 Task: Look for space in Mitsuke, Japan from 5th June, 2023 to 16th June, 2023 for 2 adults in price range Rs.7000 to Rs.15000. Place can be entire place with 1  bedroom having 1 bed and 1 bathroom. Property type can be house, flat, guest house, hotel. Booking option can be shelf check-in. Required host language is English.
Action: Mouse moved to (486, 112)
Screenshot: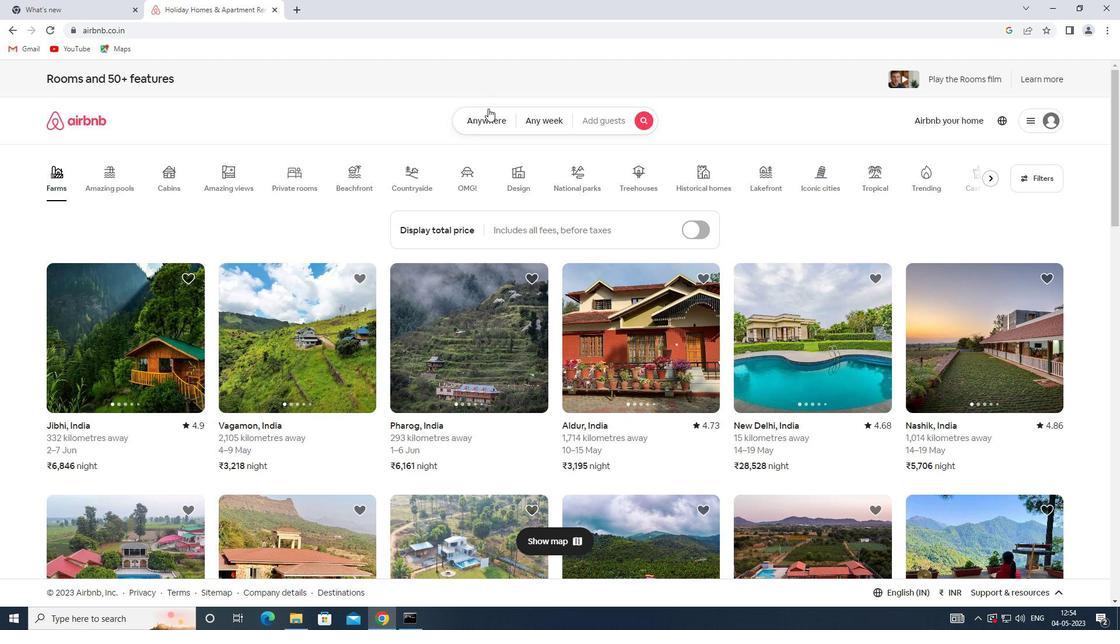 
Action: Mouse pressed left at (486, 112)
Screenshot: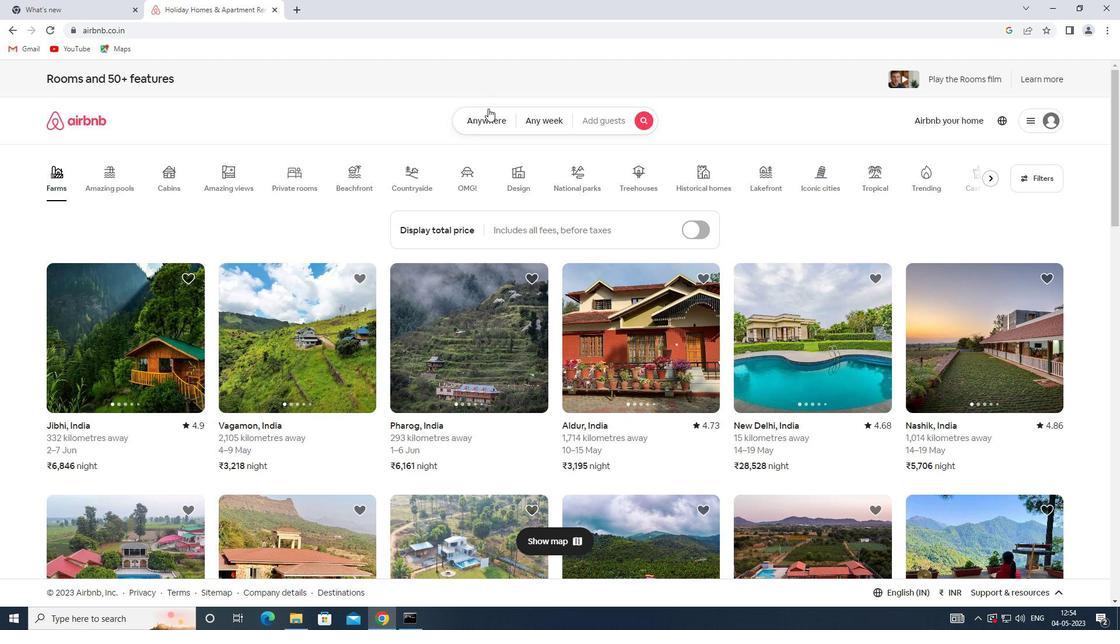 
Action: Mouse moved to (378, 161)
Screenshot: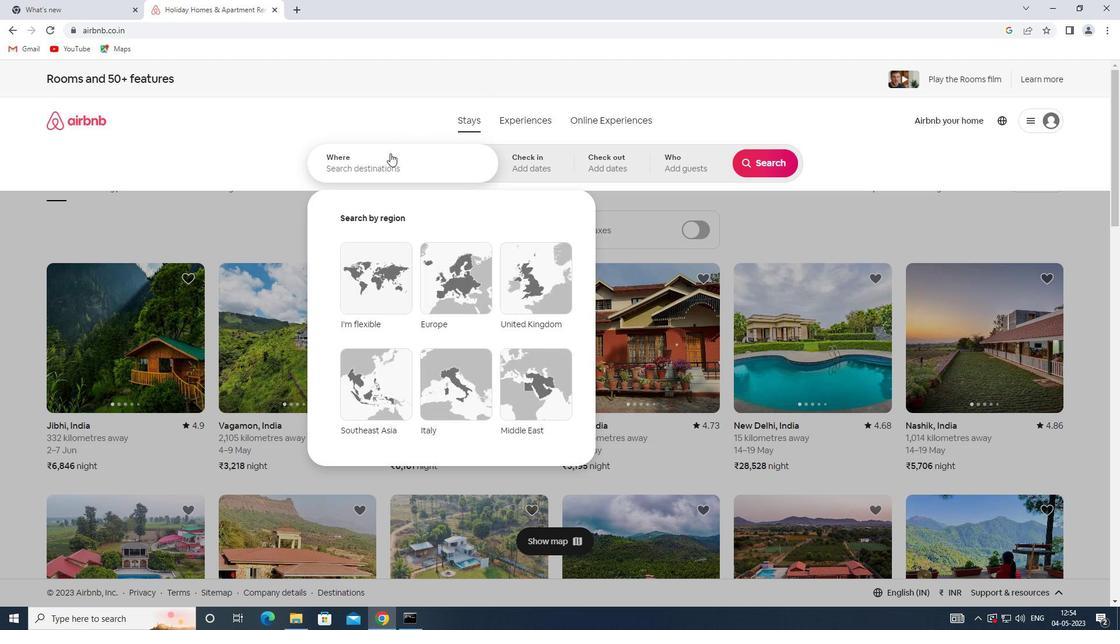 
Action: Mouse pressed left at (378, 161)
Screenshot: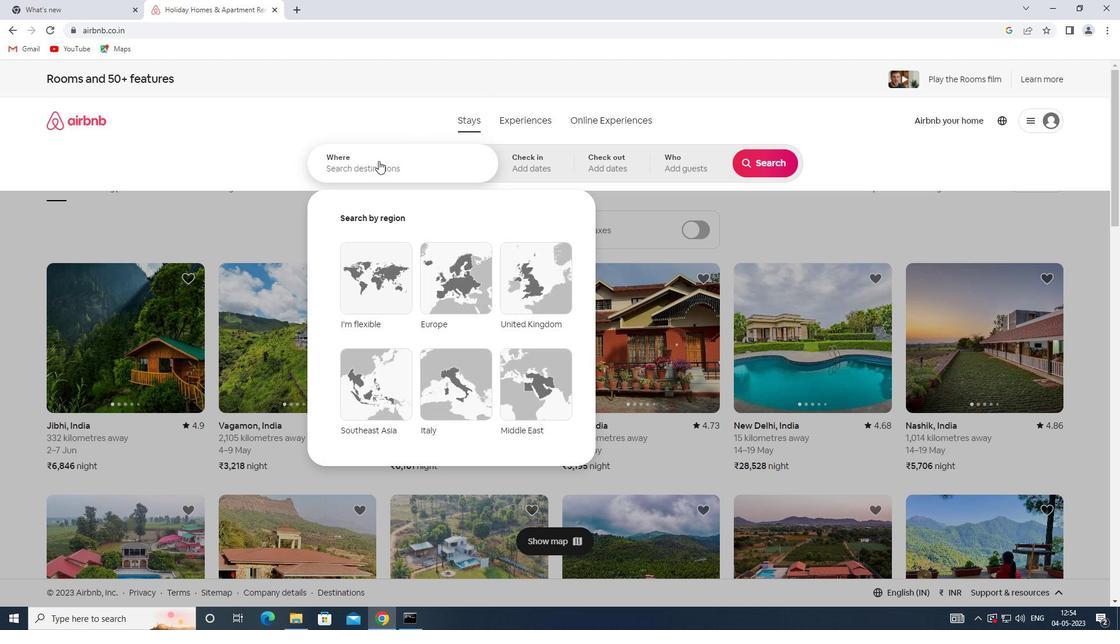 
Action: Key pressed <Key.shift>MITSUKU<Key.backspace>E,<Key.shift>JAPAN
Screenshot: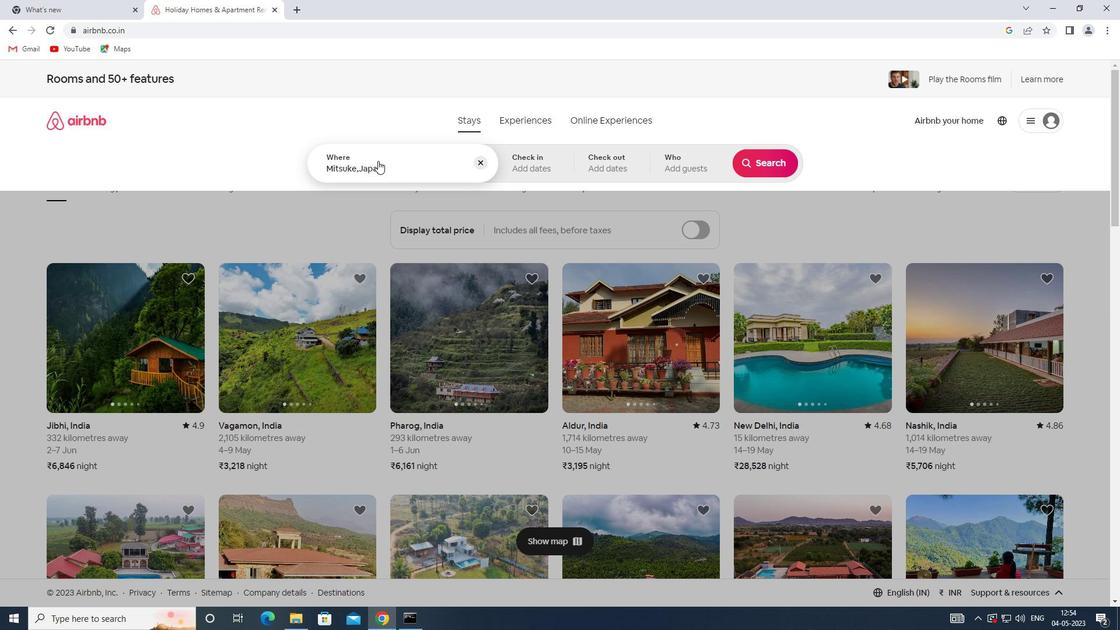 
Action: Mouse moved to (517, 161)
Screenshot: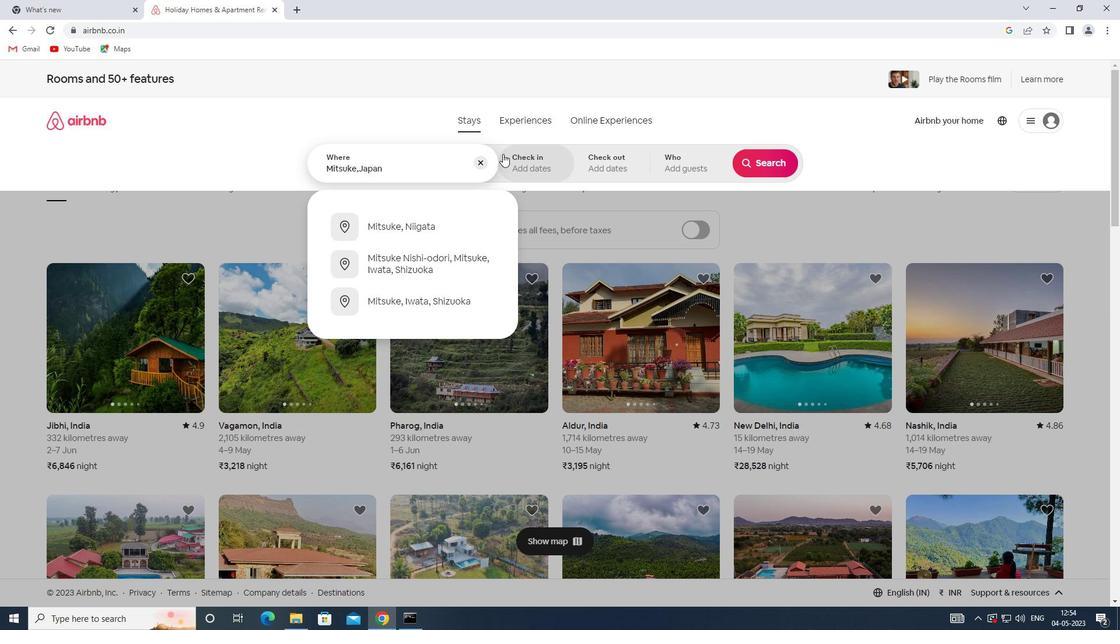 
Action: Mouse pressed left at (517, 161)
Screenshot: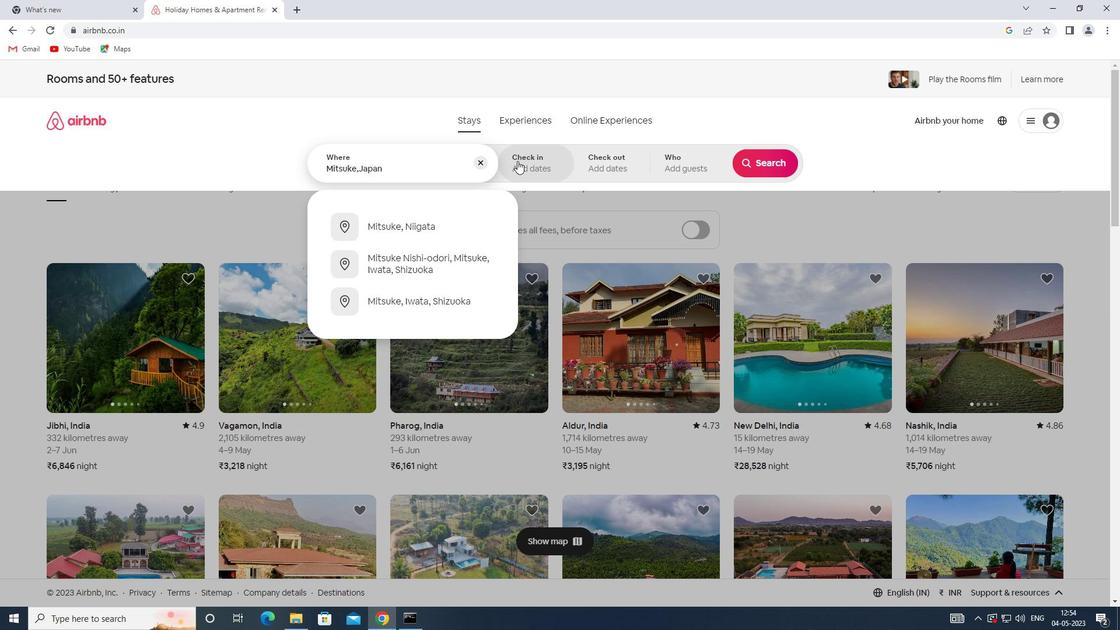 
Action: Mouse moved to (616, 337)
Screenshot: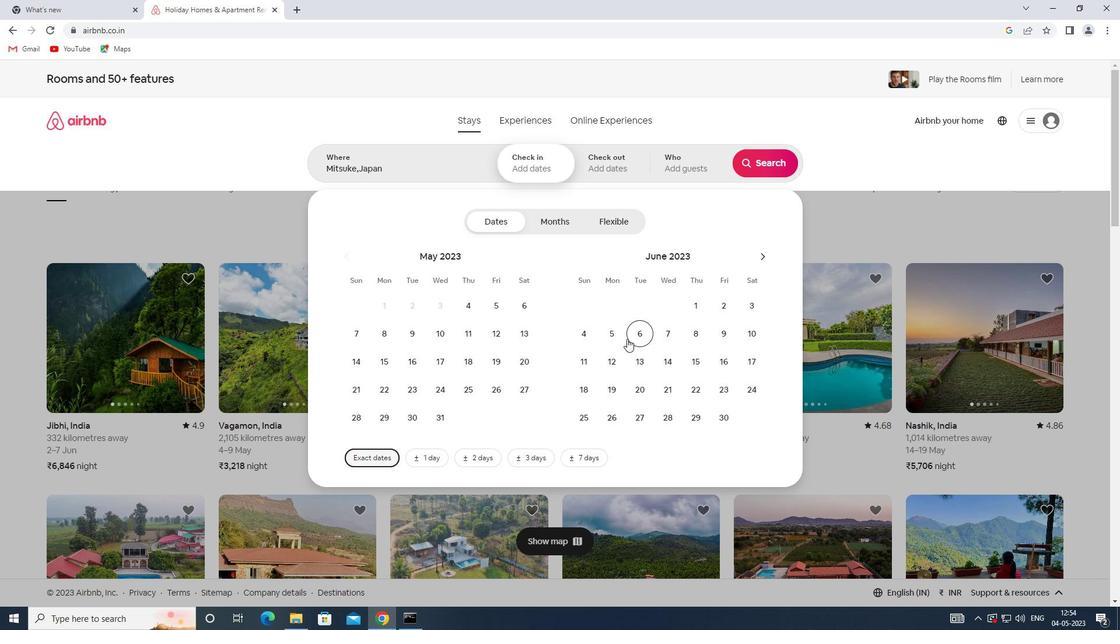 
Action: Mouse pressed left at (616, 337)
Screenshot: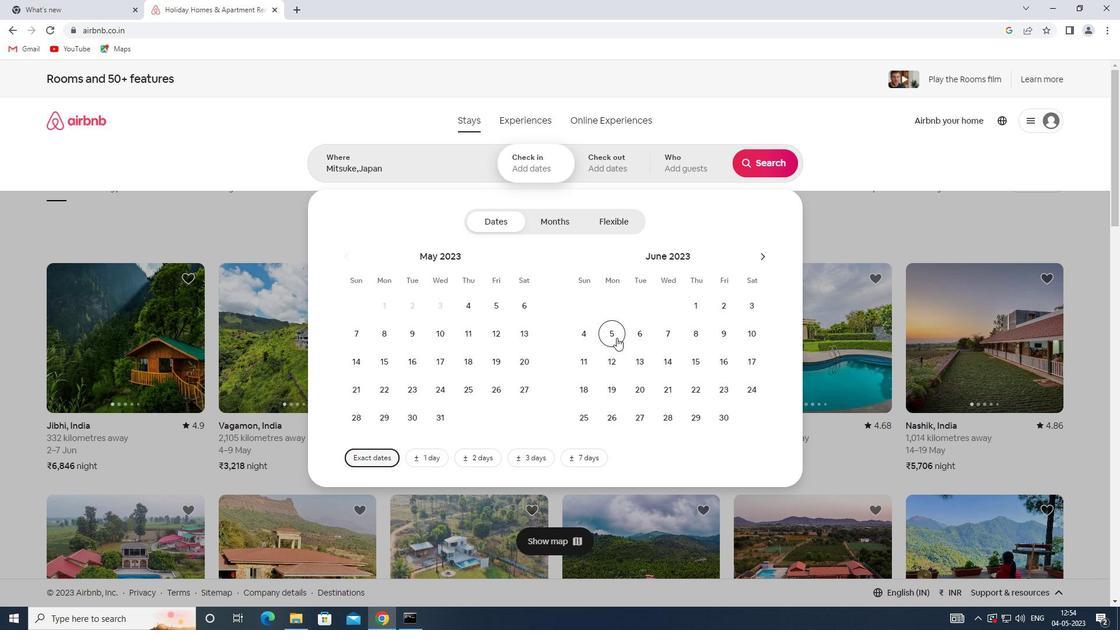 
Action: Mouse moved to (714, 368)
Screenshot: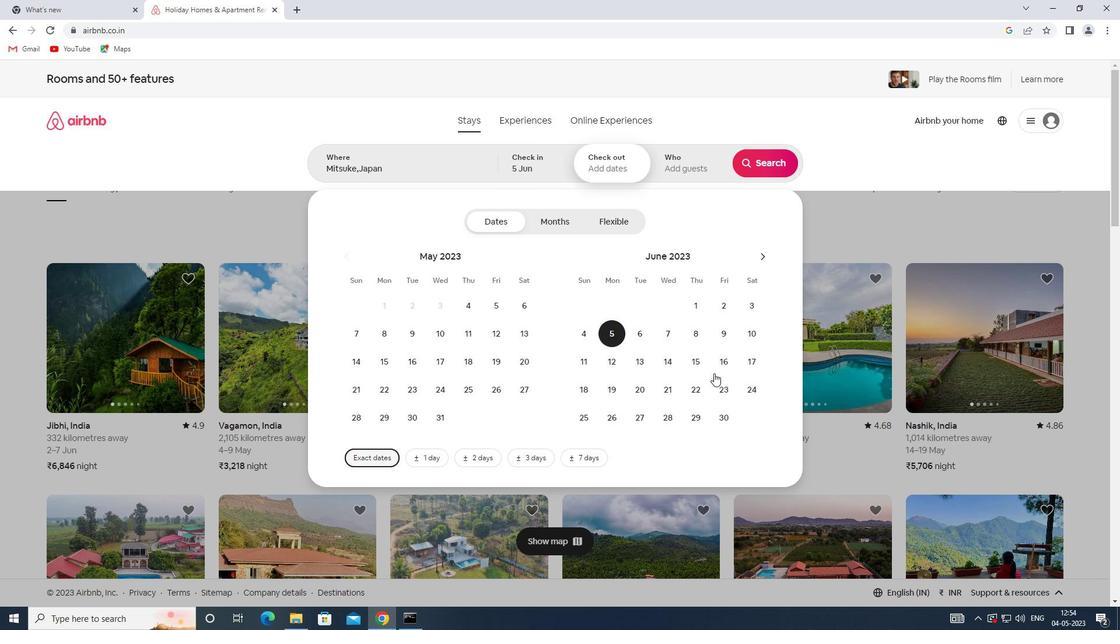 
Action: Mouse pressed left at (714, 368)
Screenshot: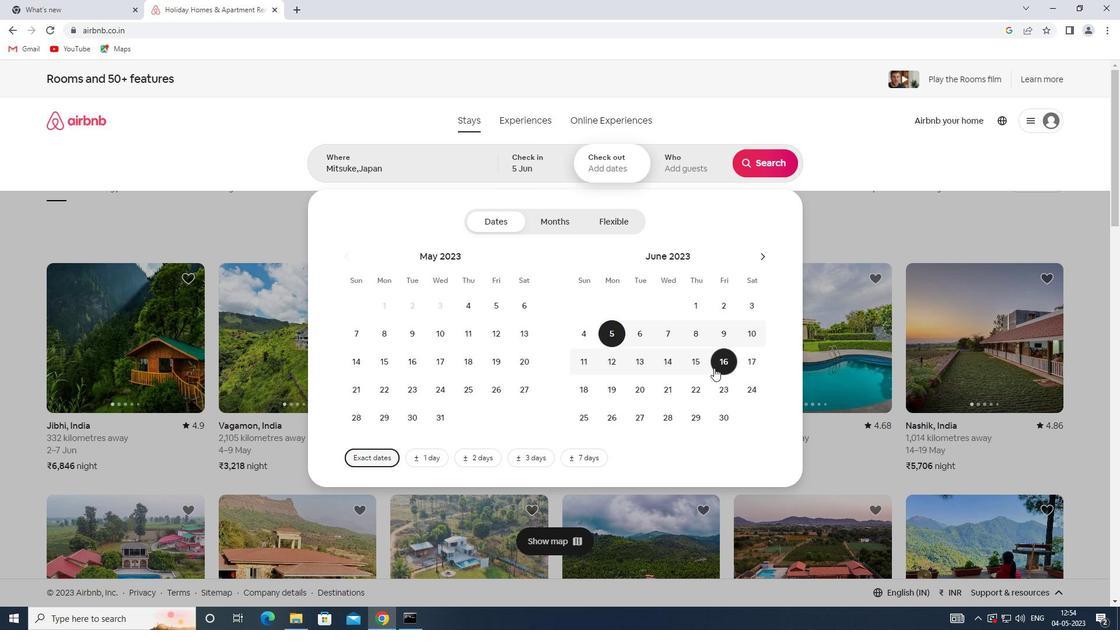 
Action: Mouse moved to (693, 173)
Screenshot: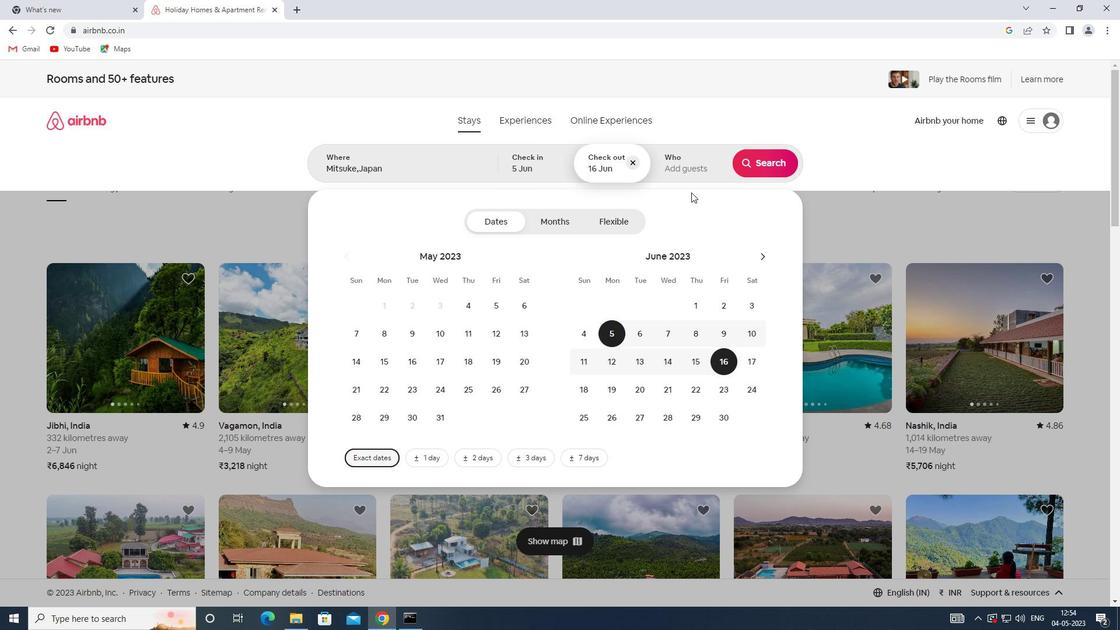 
Action: Mouse pressed left at (693, 173)
Screenshot: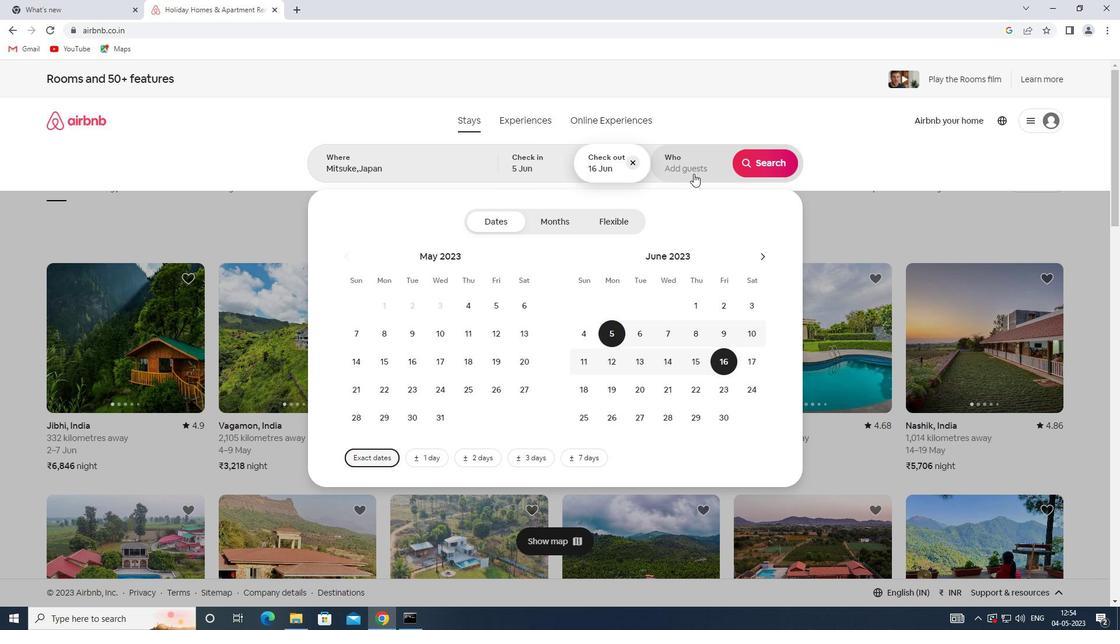 
Action: Mouse moved to (766, 230)
Screenshot: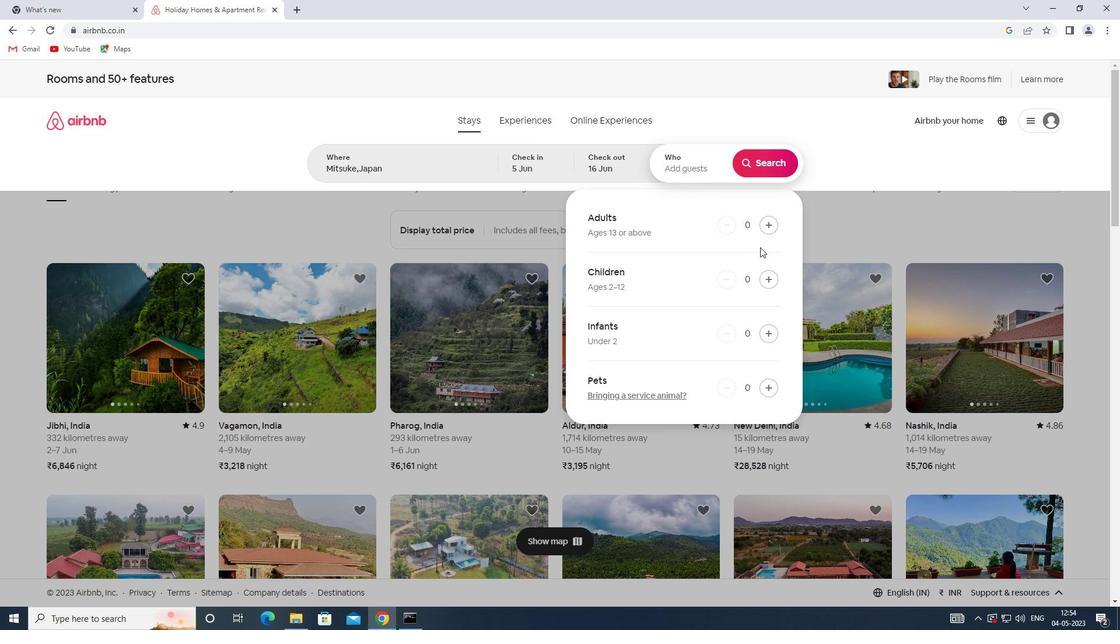
Action: Mouse pressed left at (766, 230)
Screenshot: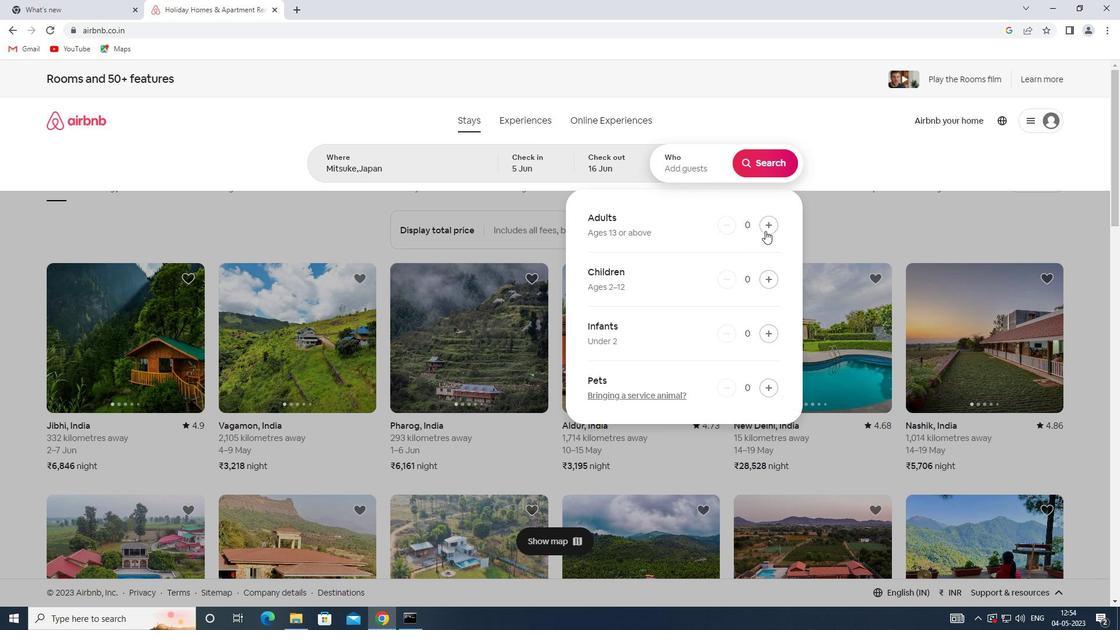 
Action: Mouse pressed left at (766, 230)
Screenshot: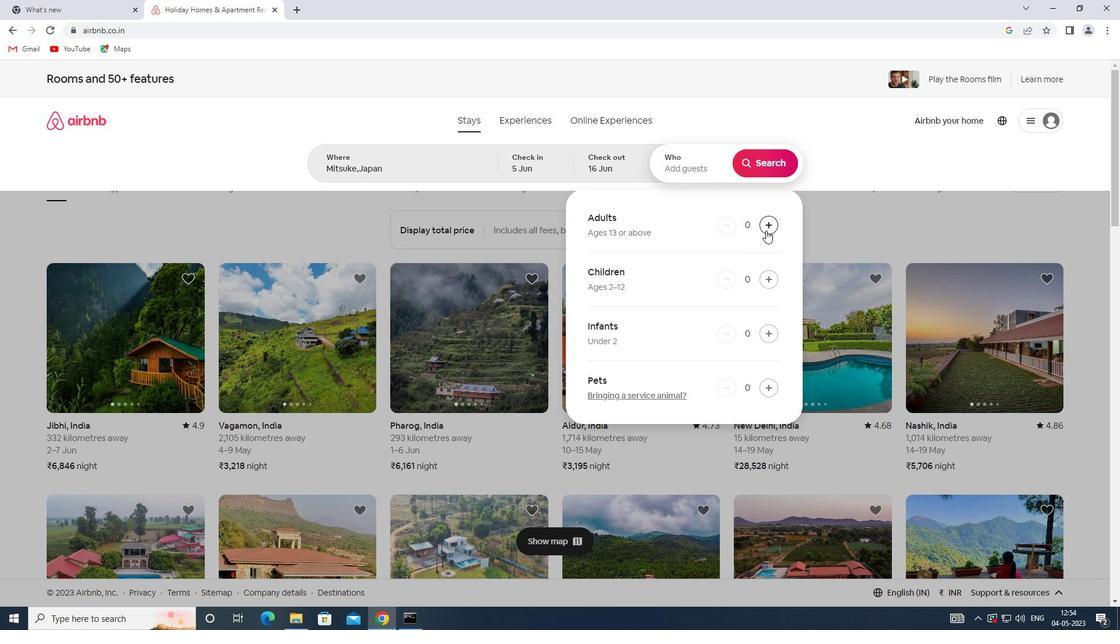 
Action: Mouse moved to (773, 164)
Screenshot: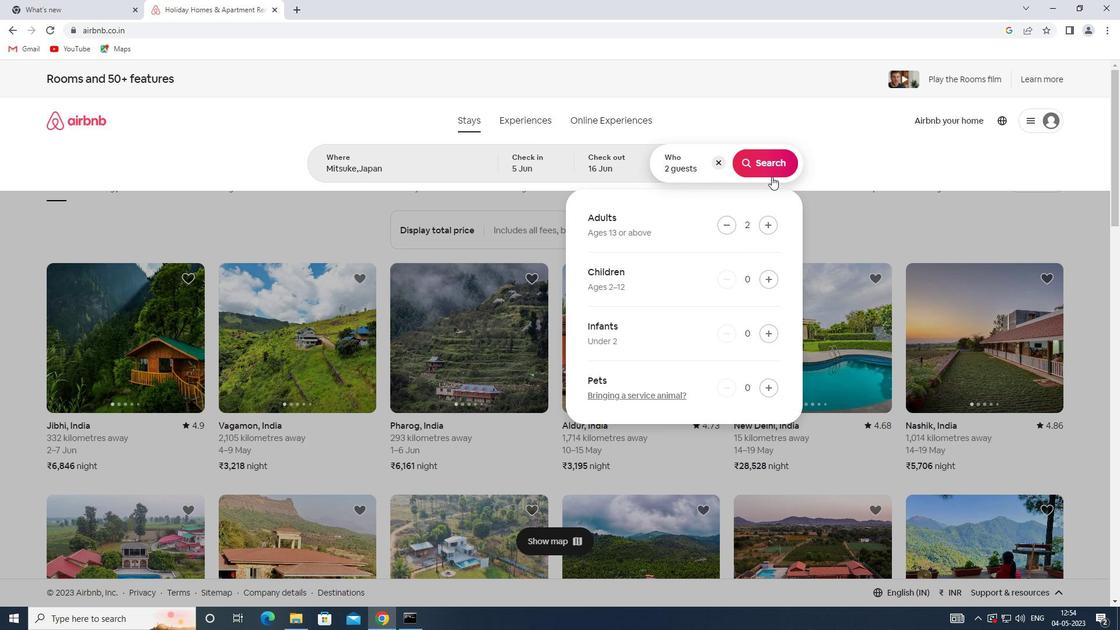 
Action: Mouse pressed left at (773, 164)
Screenshot: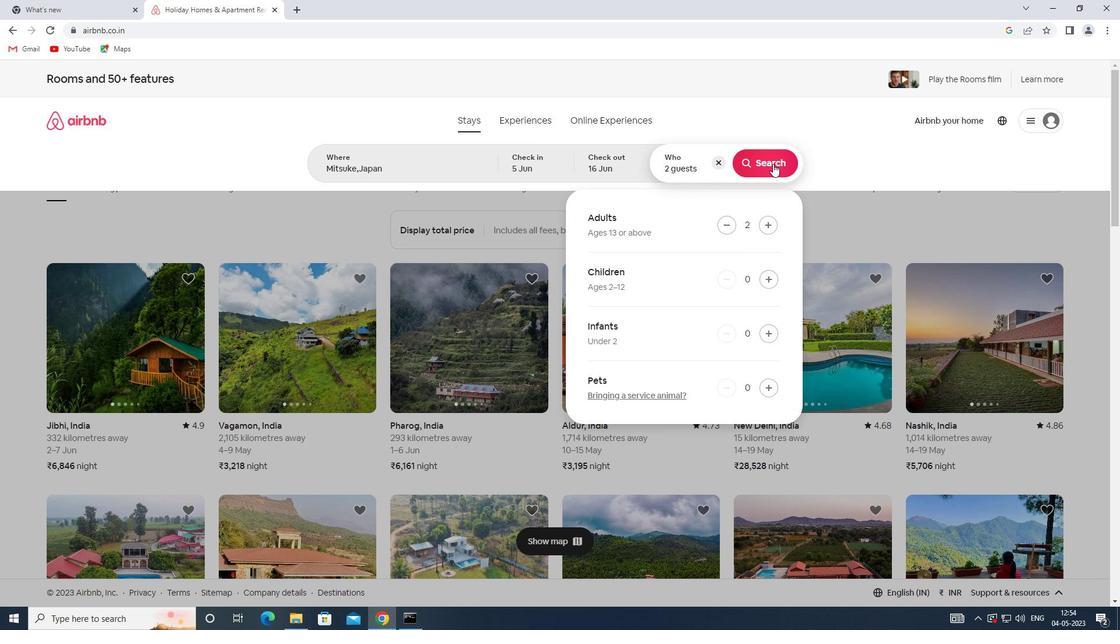 
Action: Mouse moved to (1068, 132)
Screenshot: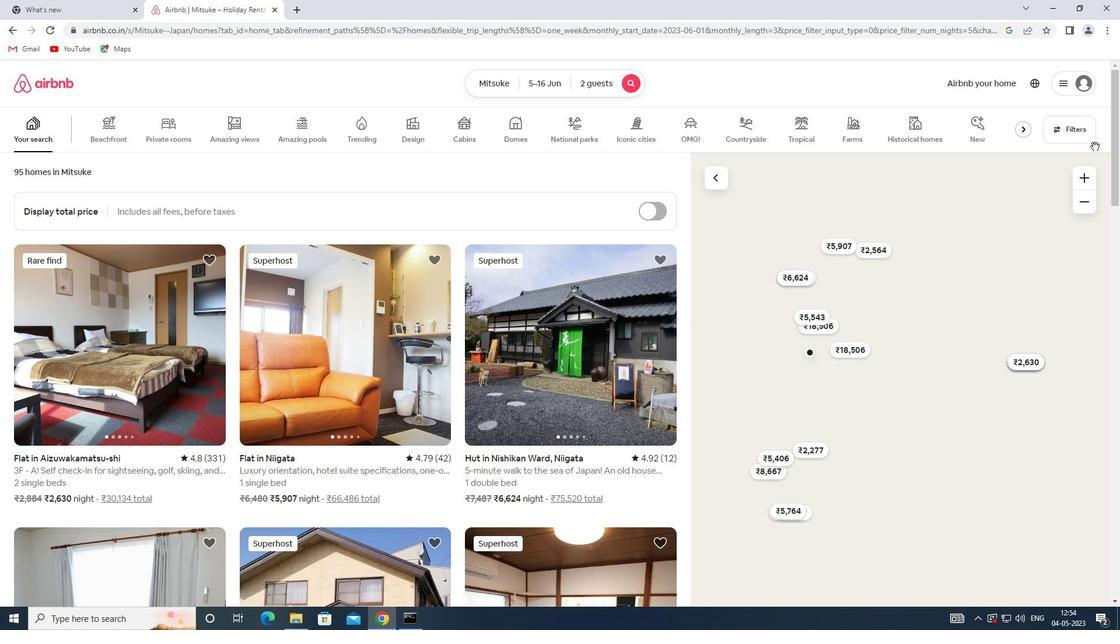 
Action: Mouse pressed left at (1068, 132)
Screenshot: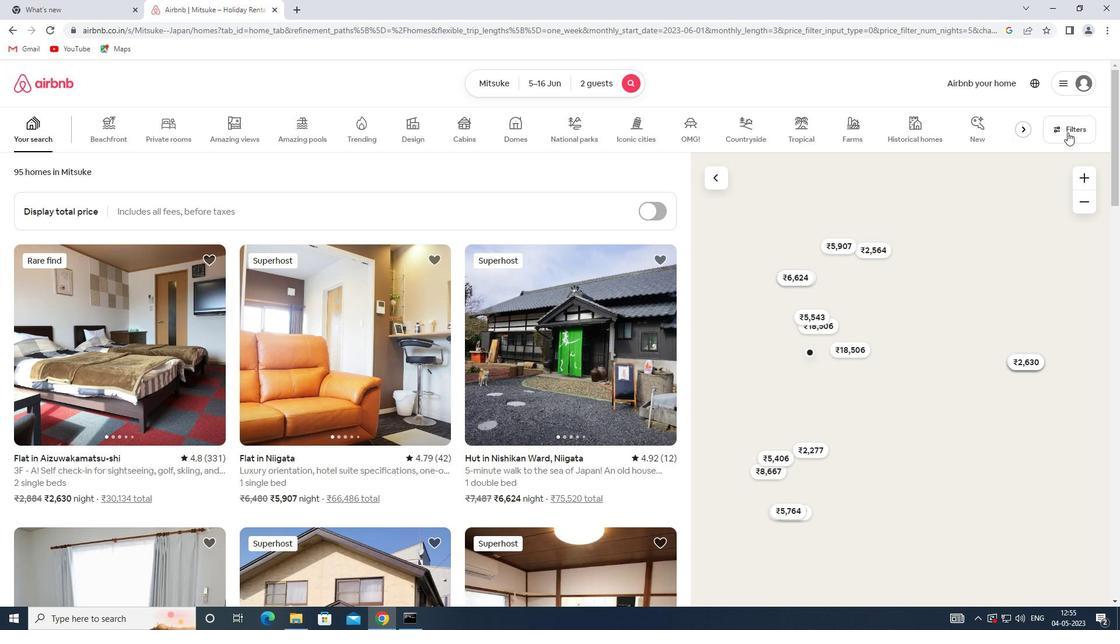 
Action: Mouse moved to (425, 273)
Screenshot: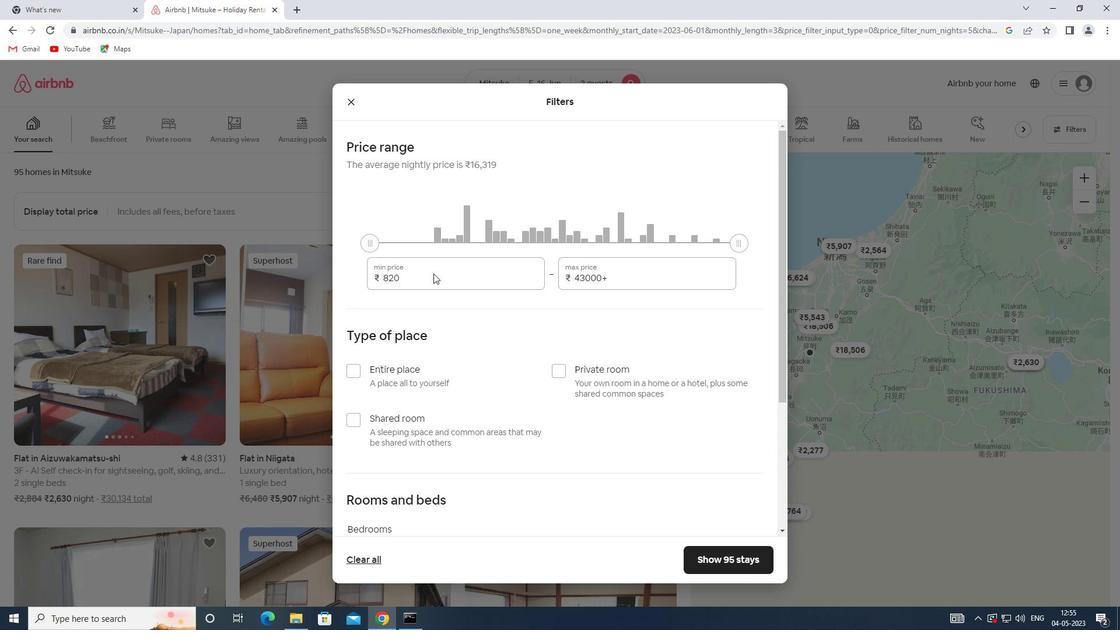 
Action: Mouse pressed left at (425, 273)
Screenshot: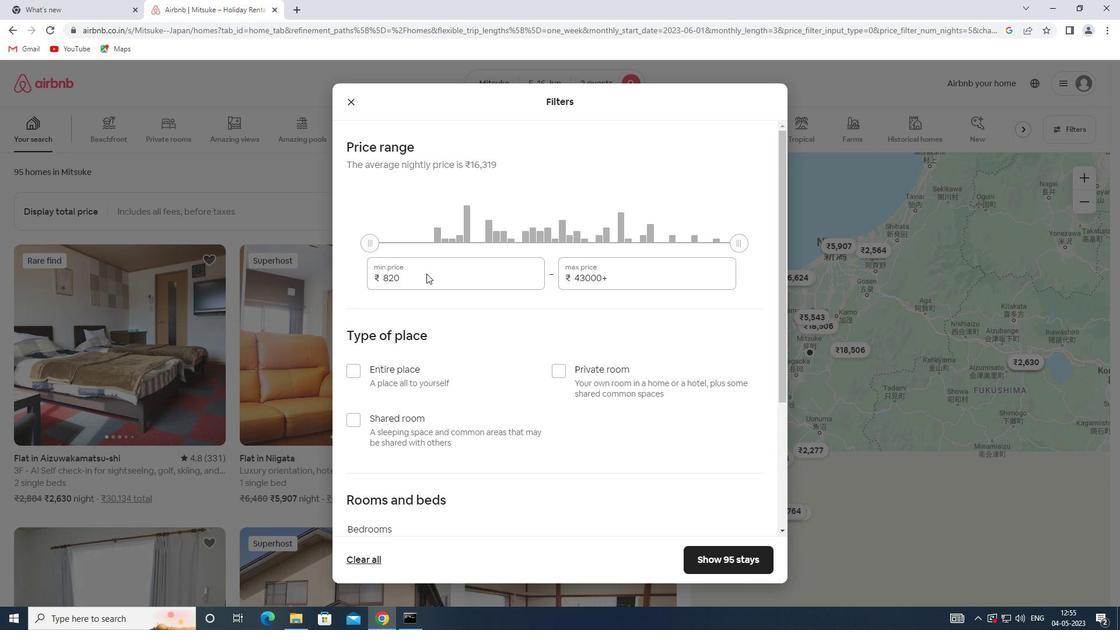 
Action: Mouse moved to (409, 278)
Screenshot: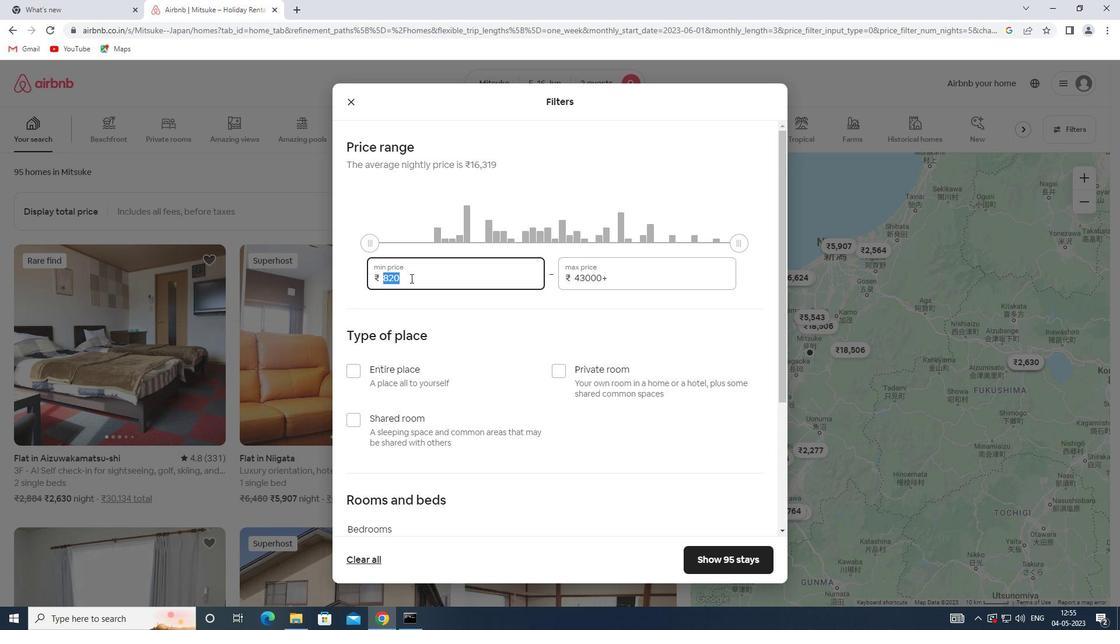 
Action: Key pressed 7000
Screenshot: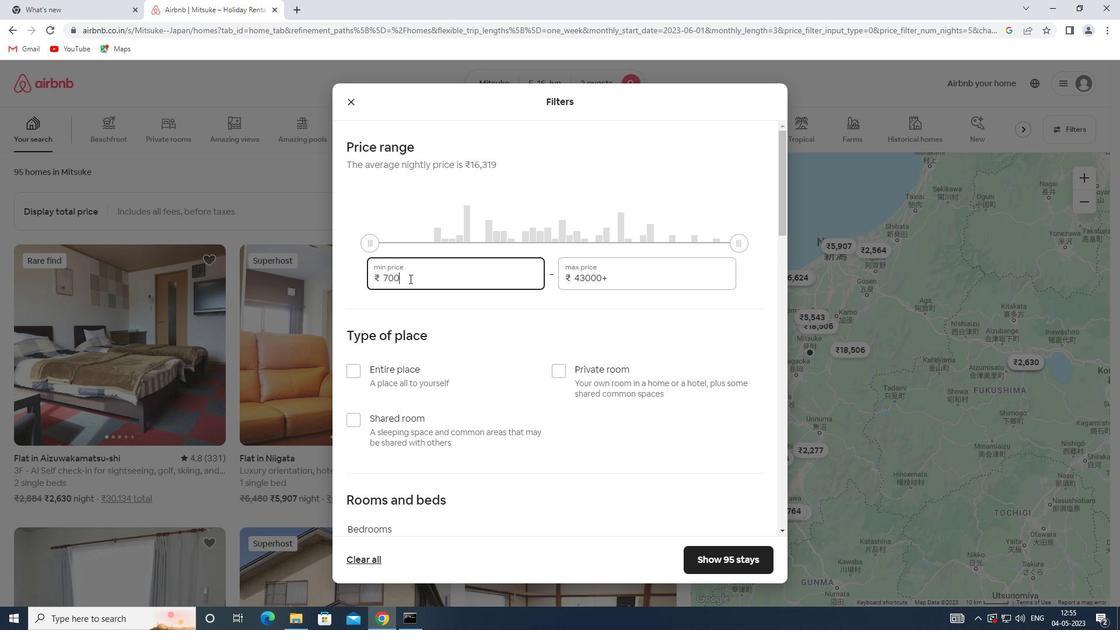 
Action: Mouse moved to (617, 278)
Screenshot: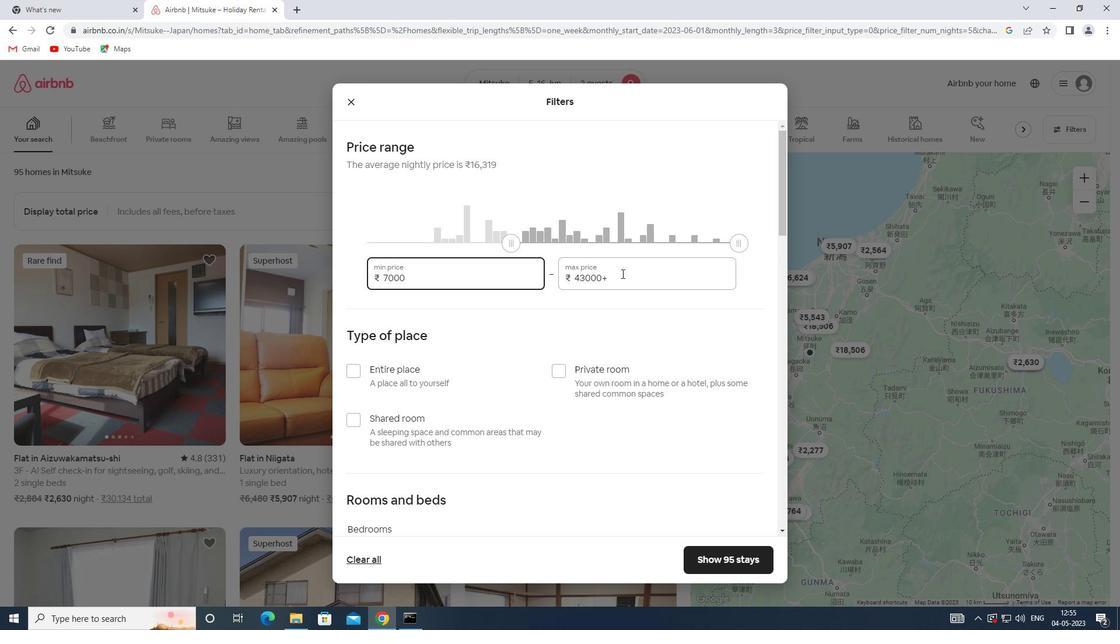 
Action: Mouse pressed left at (617, 278)
Screenshot: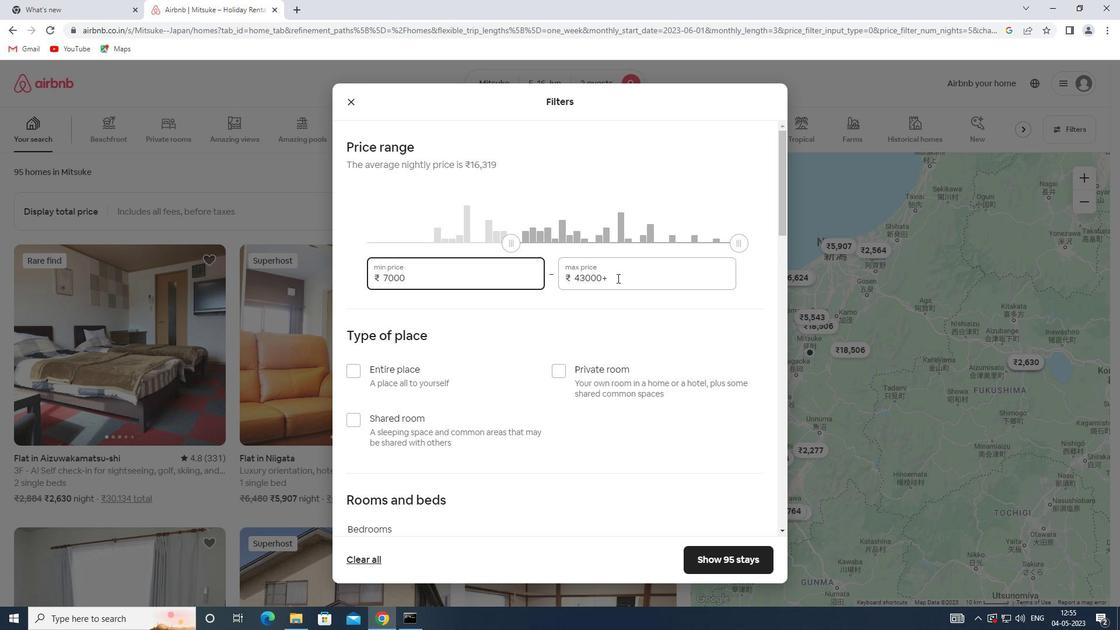 
Action: Mouse moved to (528, 278)
Screenshot: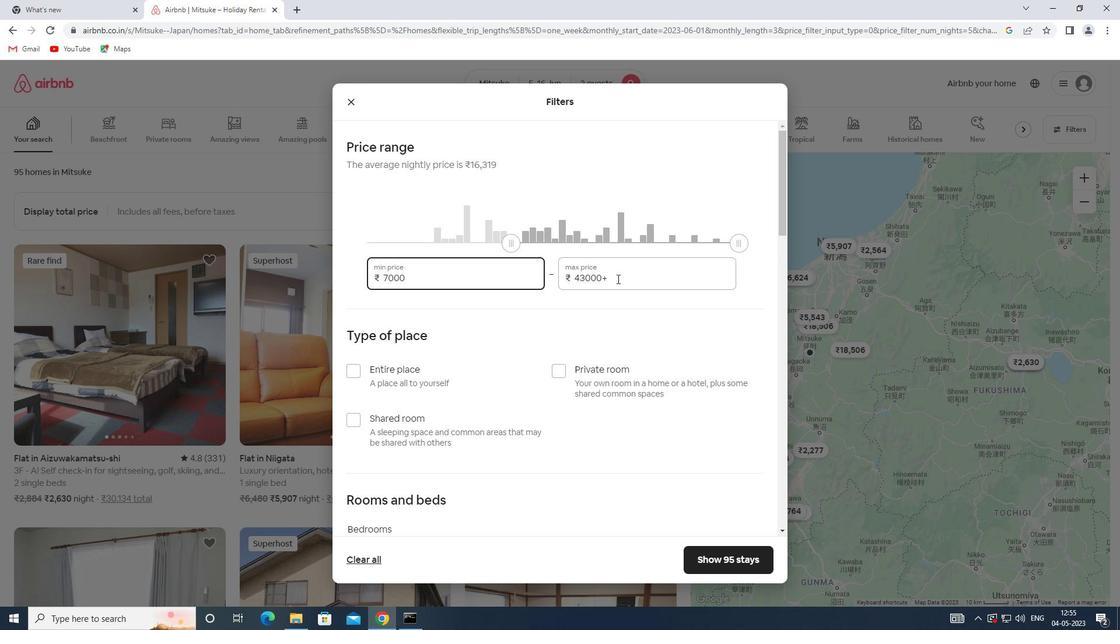 
Action: Key pressed 15000
Screenshot: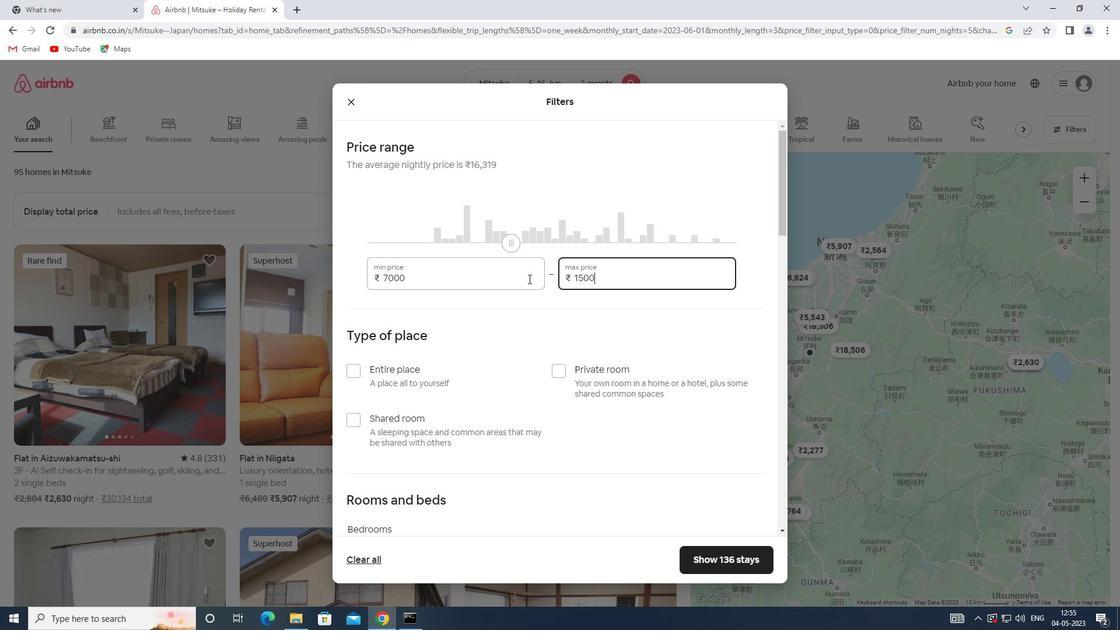 
Action: Mouse scrolled (528, 278) with delta (0, 0)
Screenshot: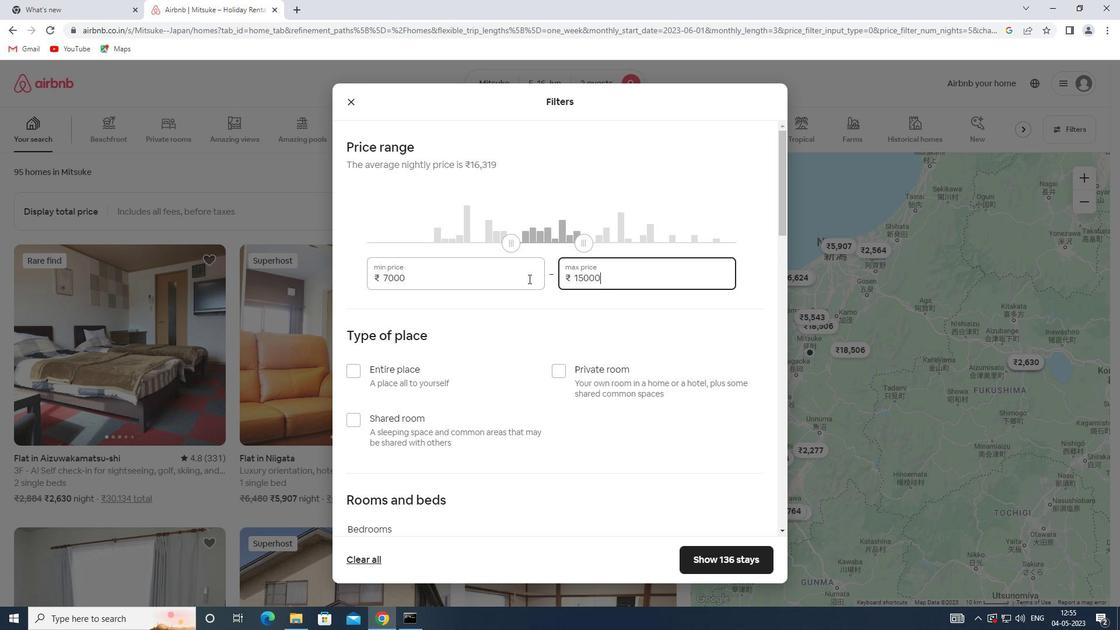 
Action: Mouse scrolled (528, 278) with delta (0, 0)
Screenshot: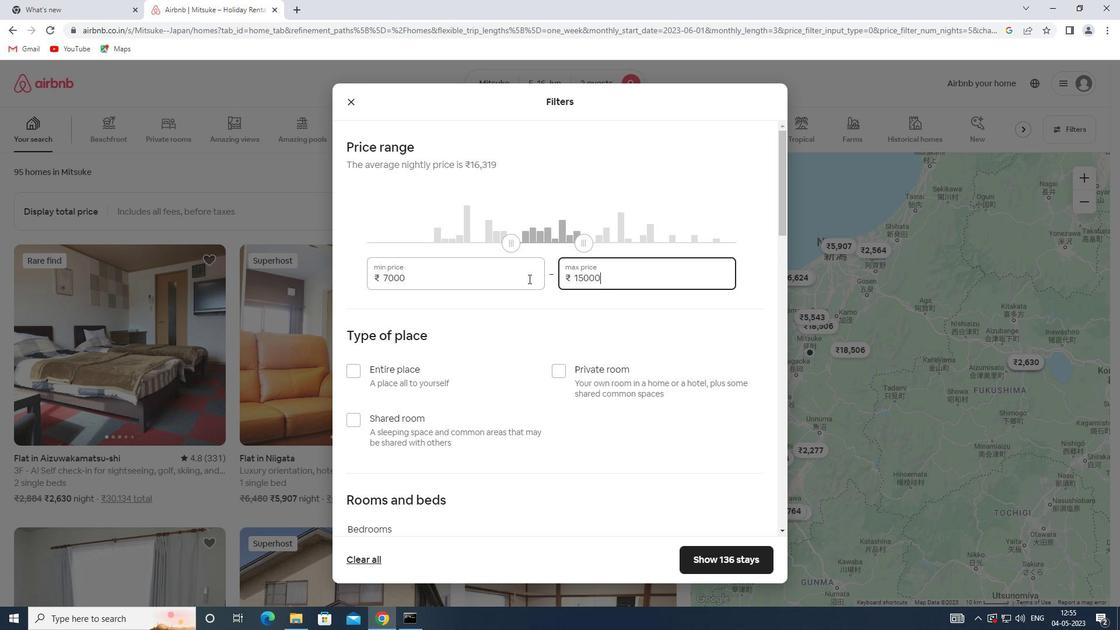
Action: Mouse moved to (390, 259)
Screenshot: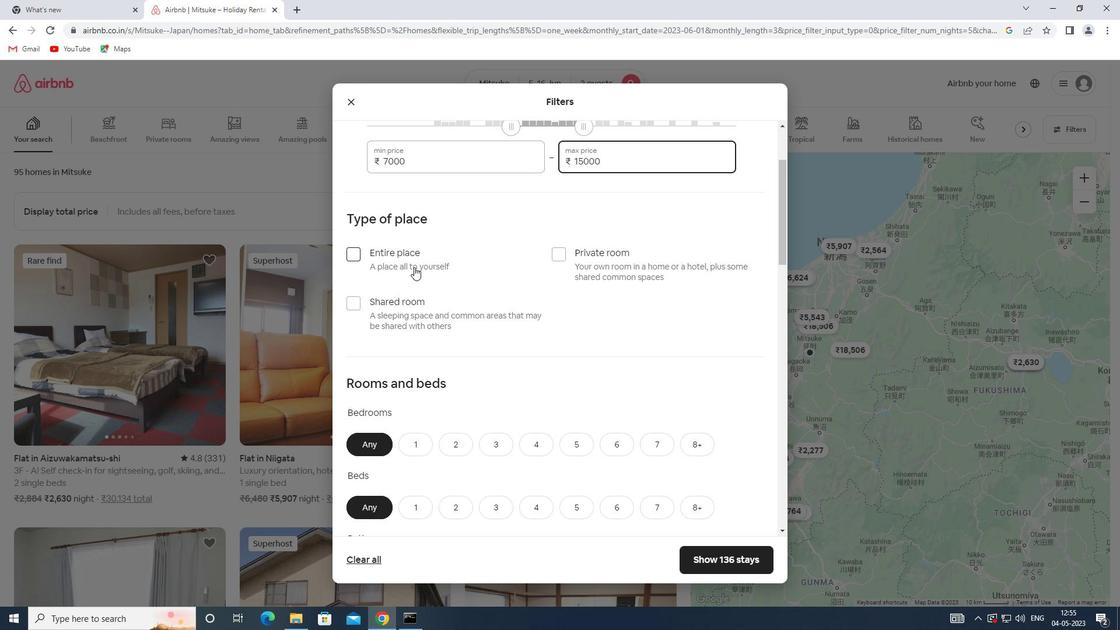 
Action: Mouse pressed left at (390, 259)
Screenshot: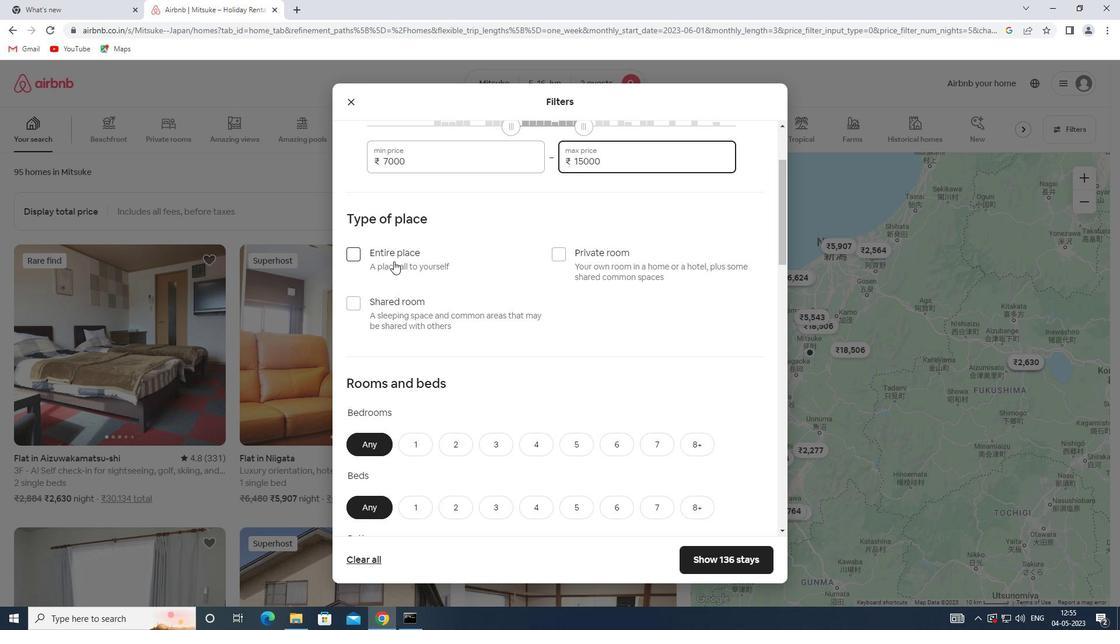 
Action: Mouse moved to (389, 259)
Screenshot: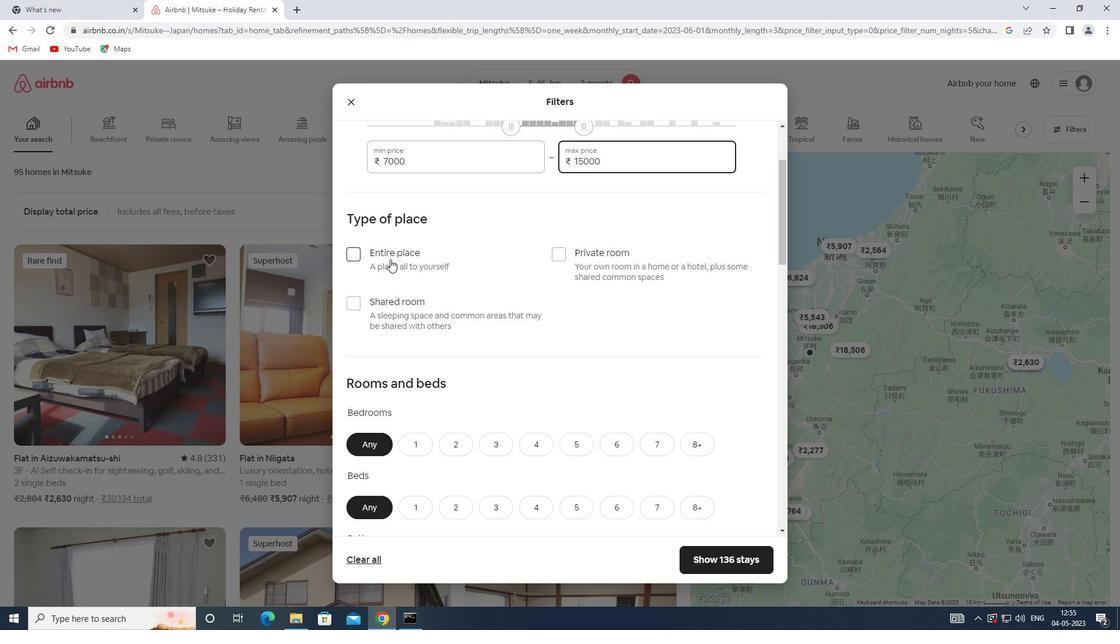 
Action: Mouse scrolled (389, 259) with delta (0, 0)
Screenshot: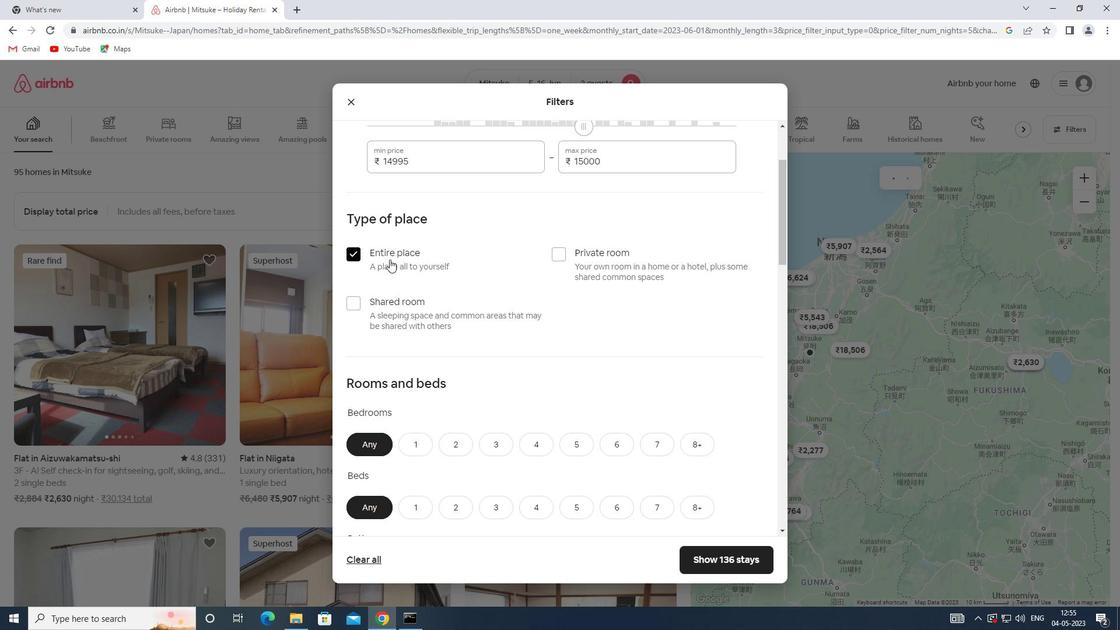 
Action: Mouse scrolled (389, 259) with delta (0, 0)
Screenshot: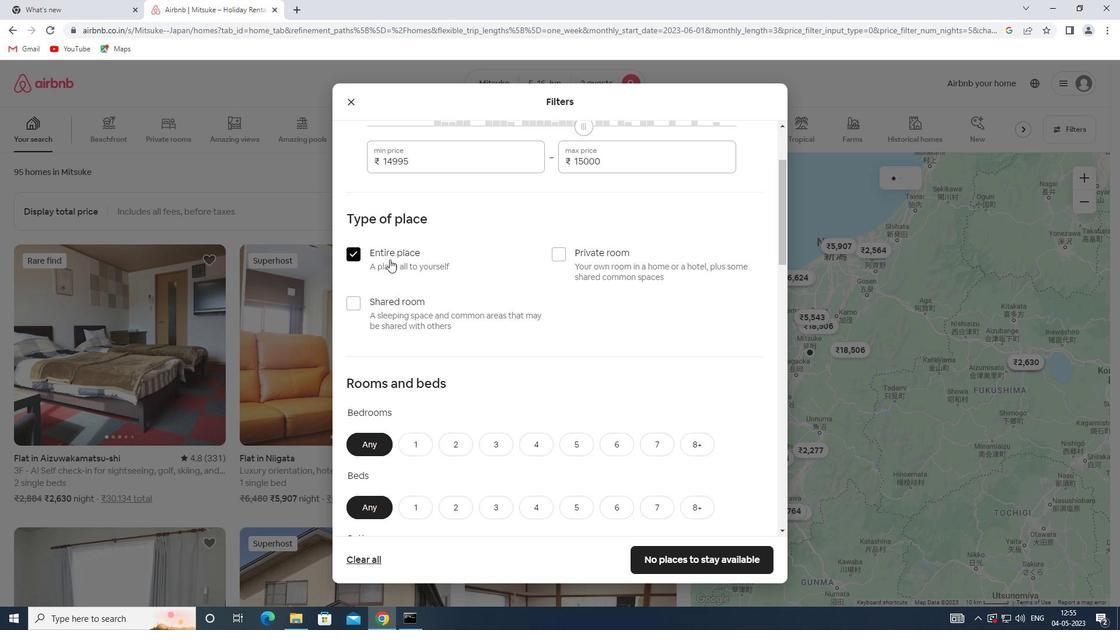 
Action: Mouse scrolled (389, 259) with delta (0, 0)
Screenshot: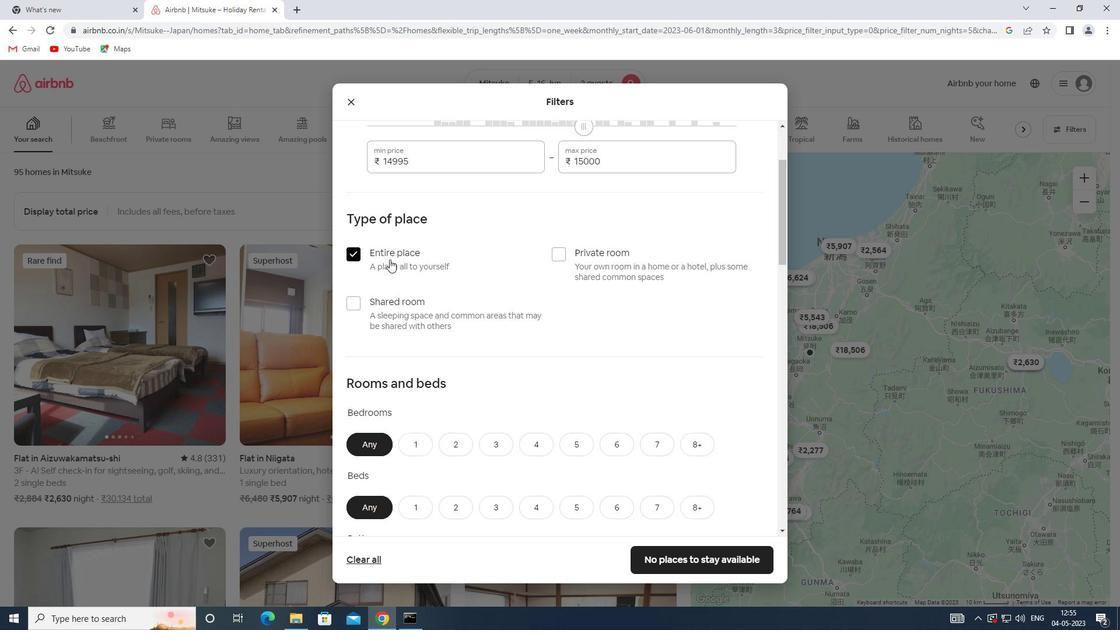 
Action: Mouse moved to (410, 266)
Screenshot: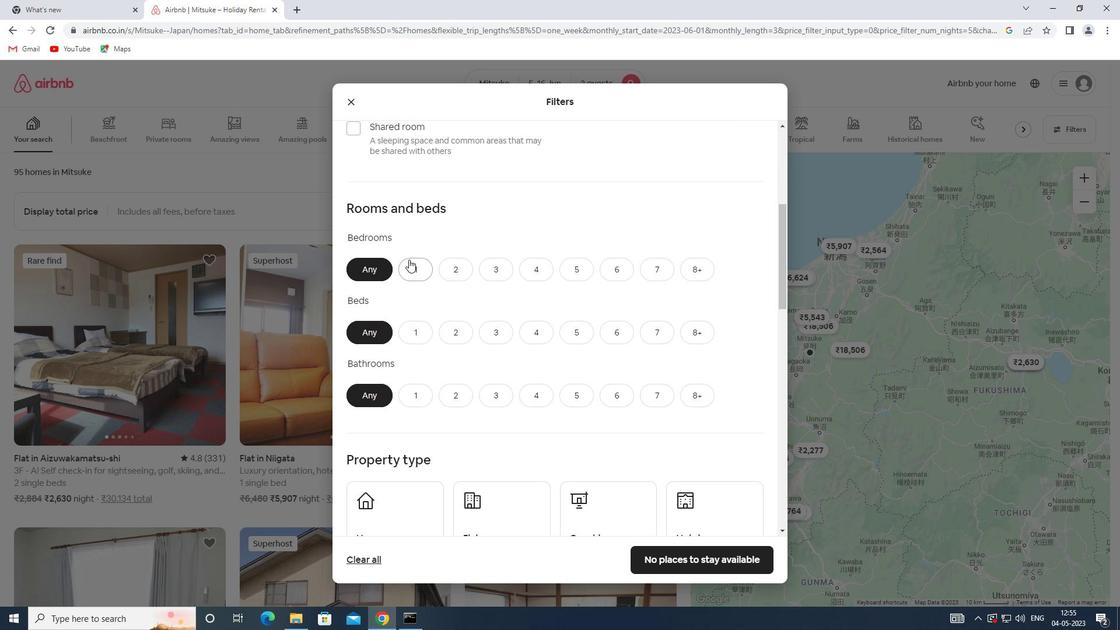 
Action: Mouse pressed left at (410, 266)
Screenshot: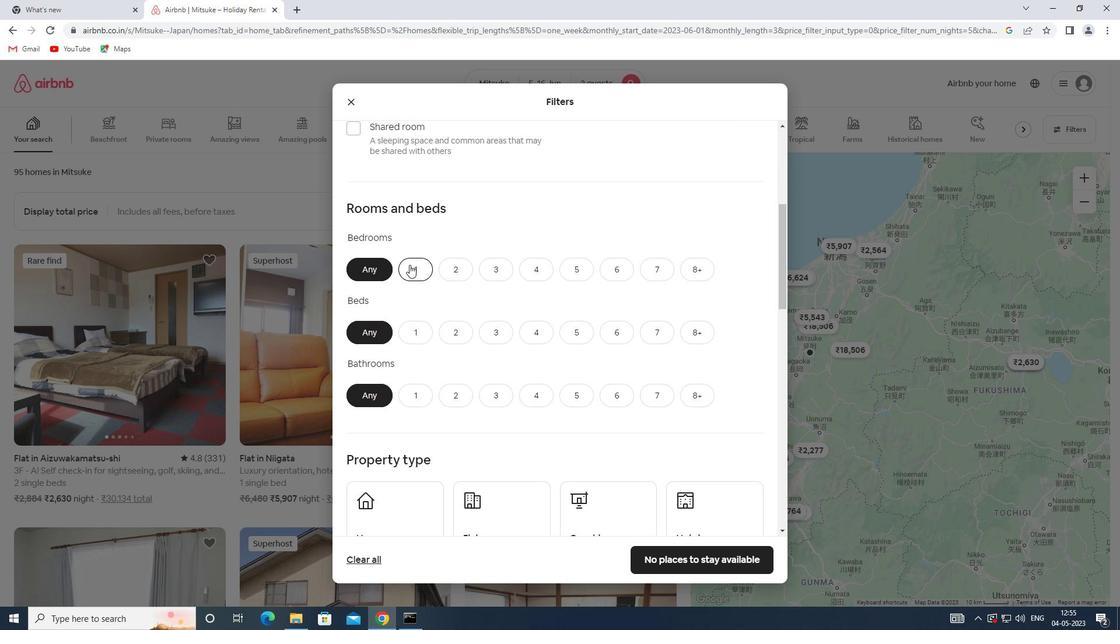 
Action: Mouse moved to (420, 340)
Screenshot: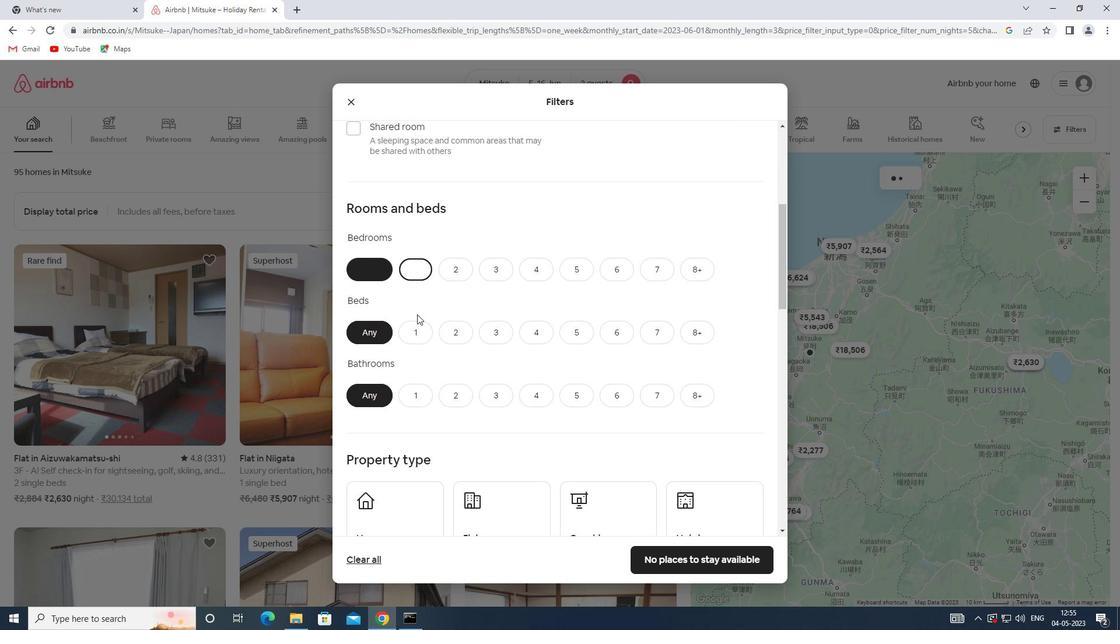 
Action: Mouse pressed left at (420, 340)
Screenshot: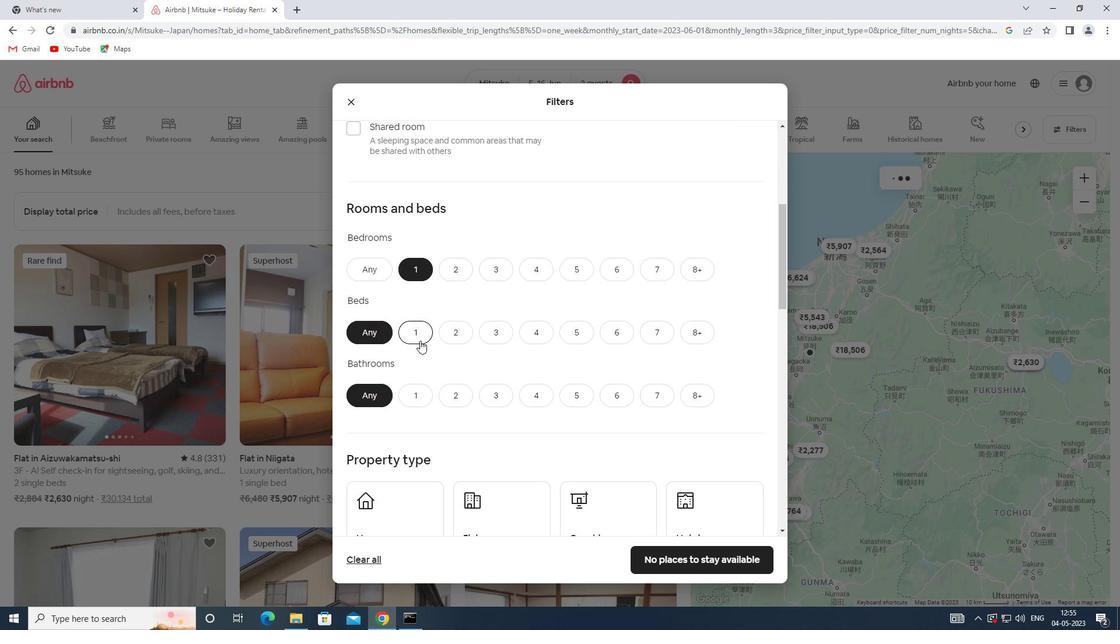 
Action: Mouse moved to (417, 390)
Screenshot: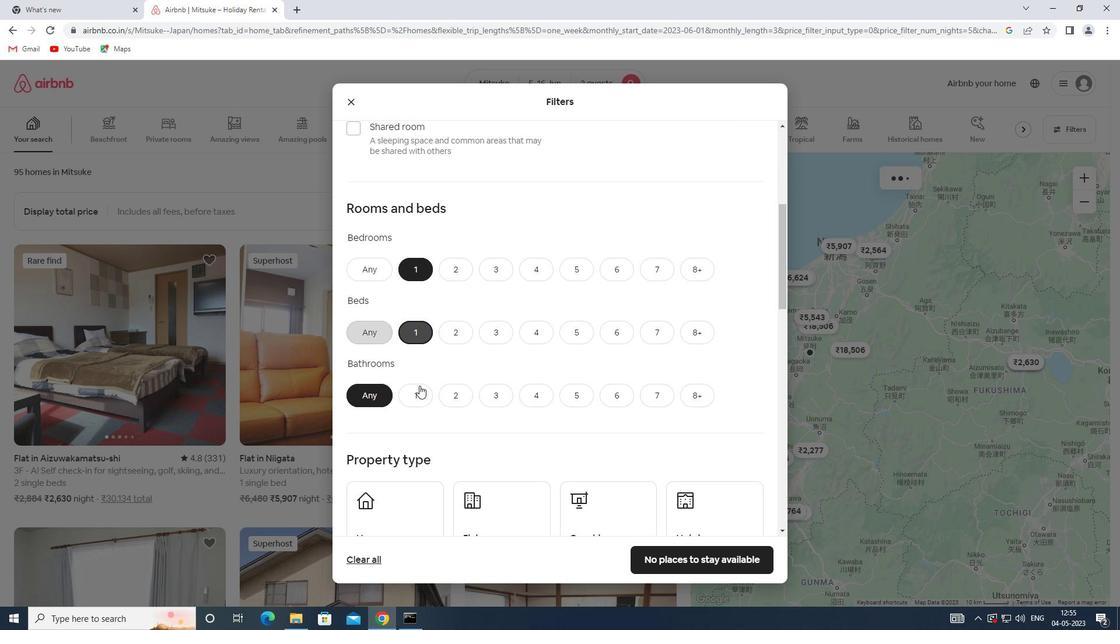 
Action: Mouse pressed left at (417, 390)
Screenshot: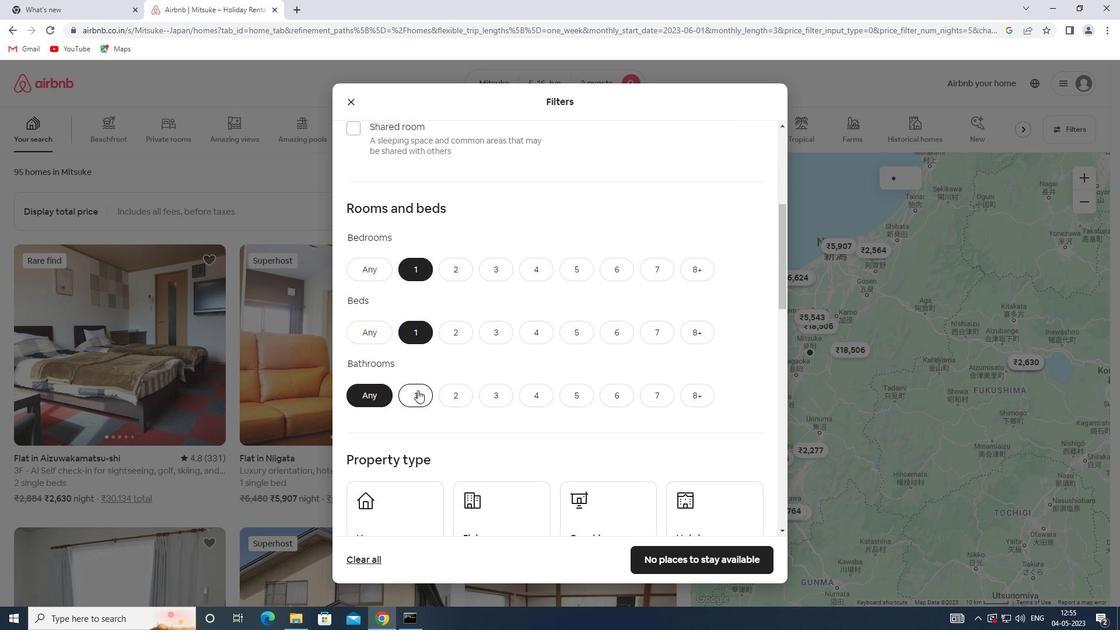 
Action: Mouse moved to (417, 378)
Screenshot: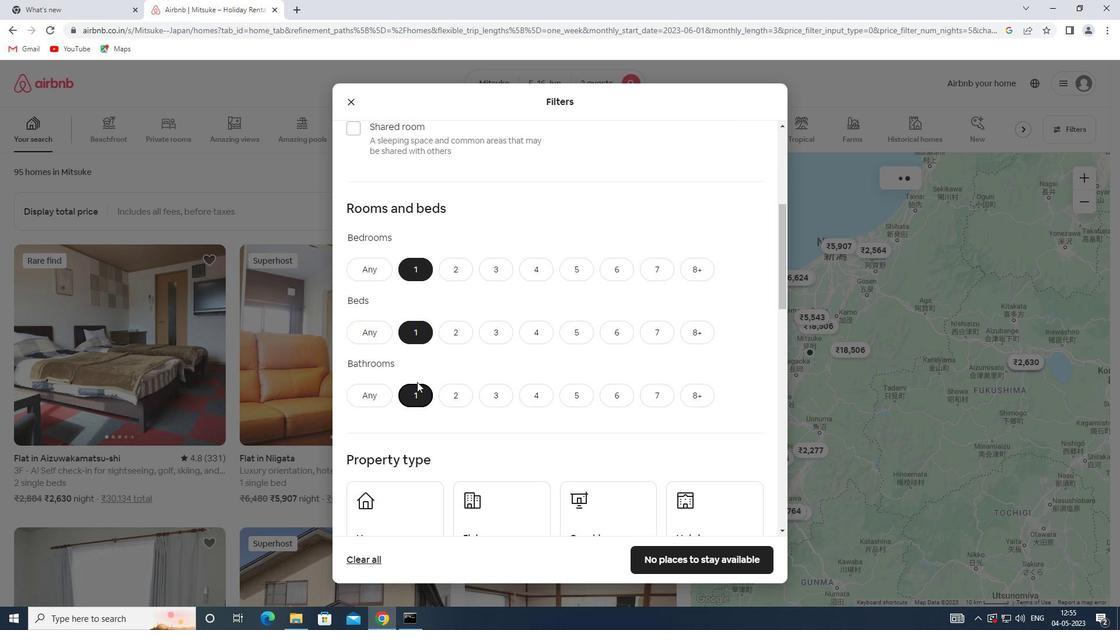 
Action: Mouse scrolled (417, 378) with delta (0, 0)
Screenshot: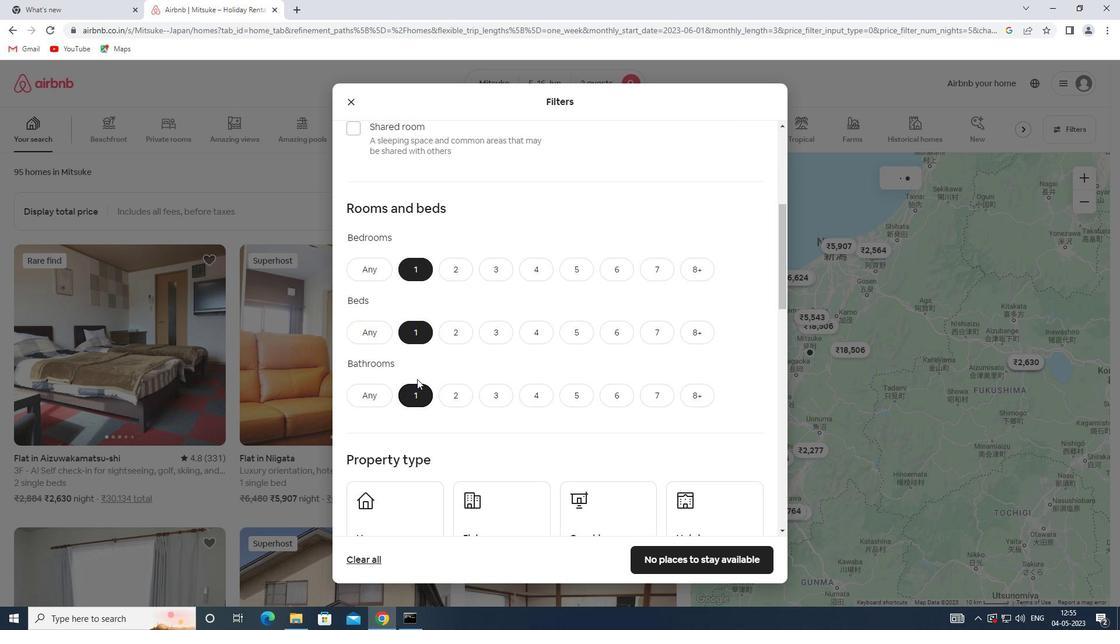 
Action: Mouse moved to (385, 438)
Screenshot: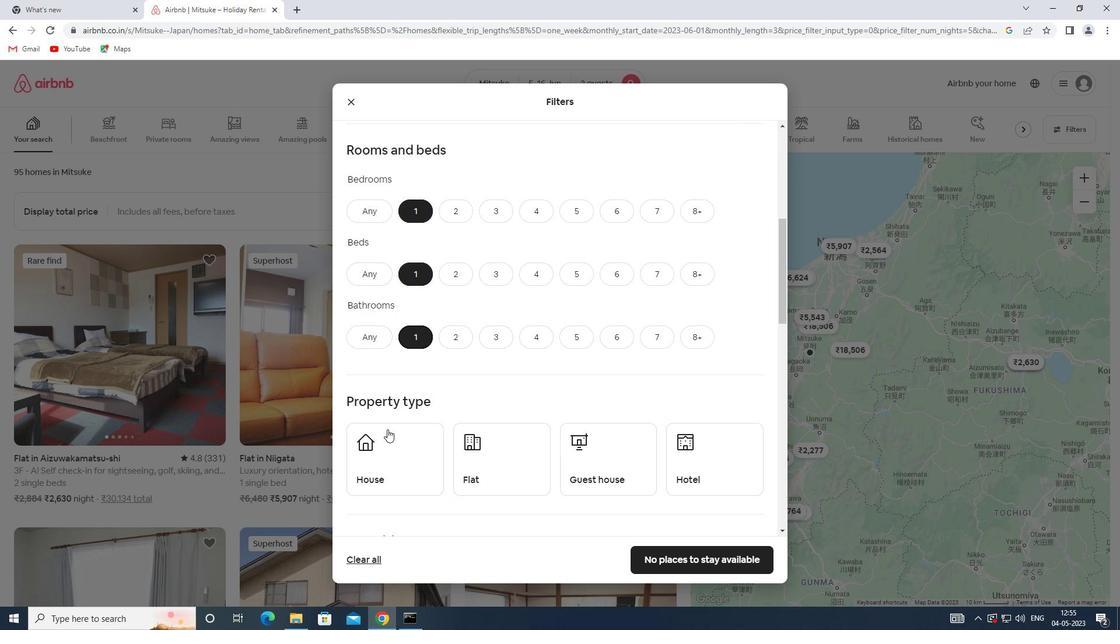 
Action: Mouse pressed left at (385, 438)
Screenshot: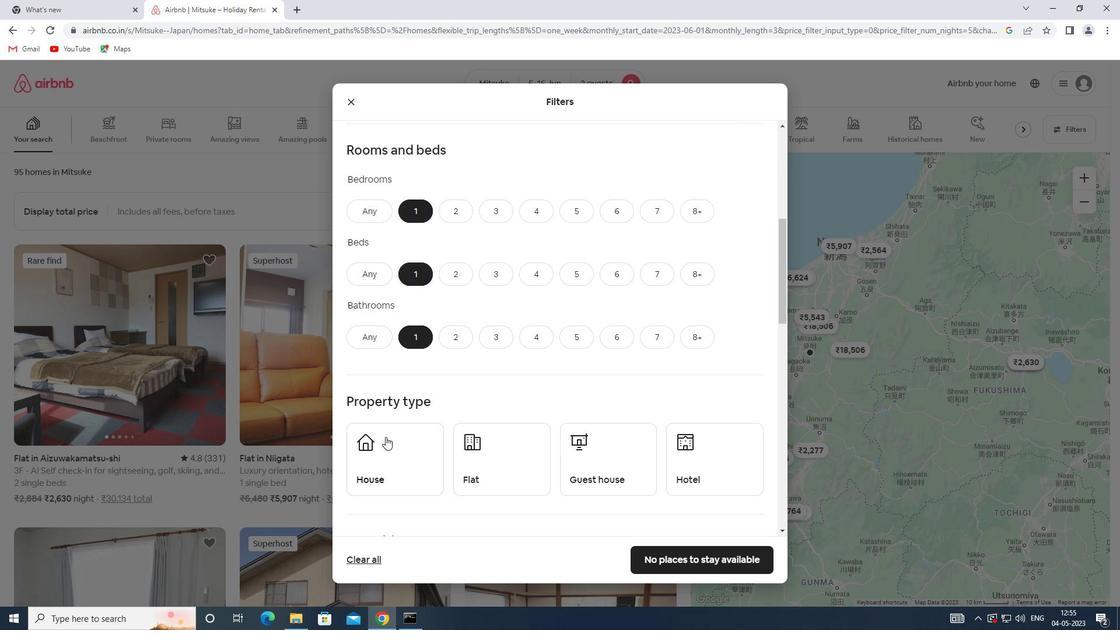 
Action: Mouse moved to (475, 449)
Screenshot: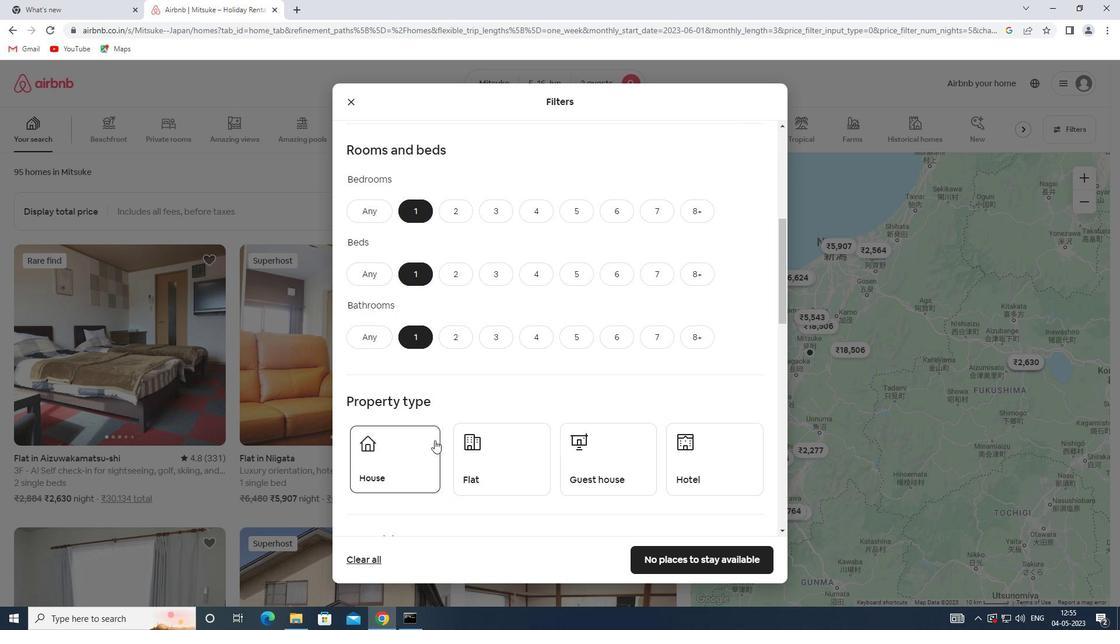 
Action: Mouse pressed left at (475, 449)
Screenshot: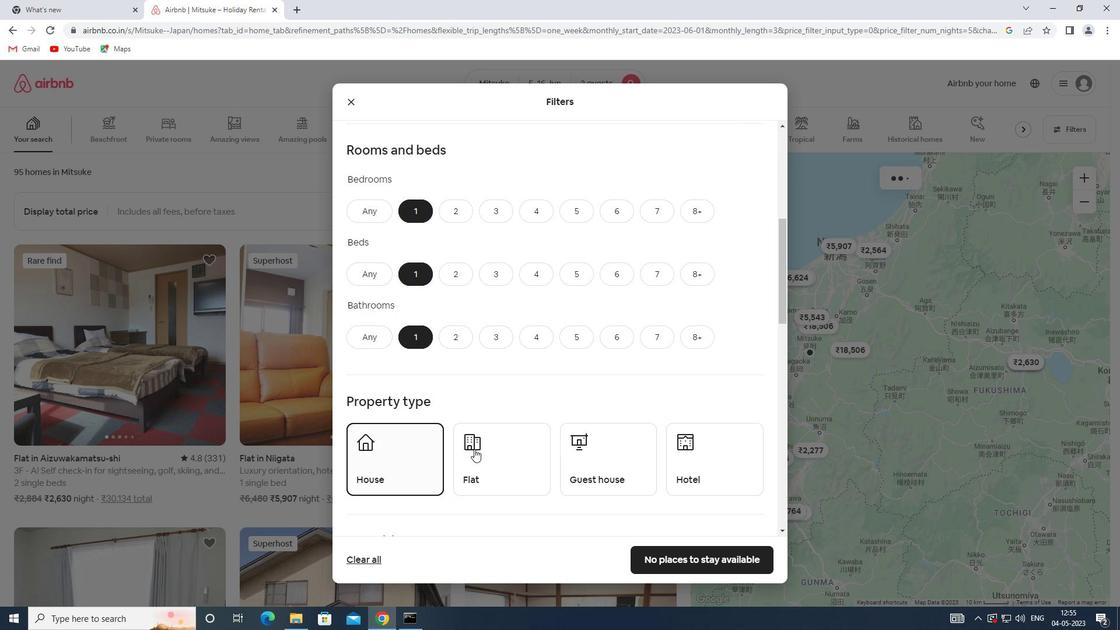 
Action: Mouse moved to (615, 450)
Screenshot: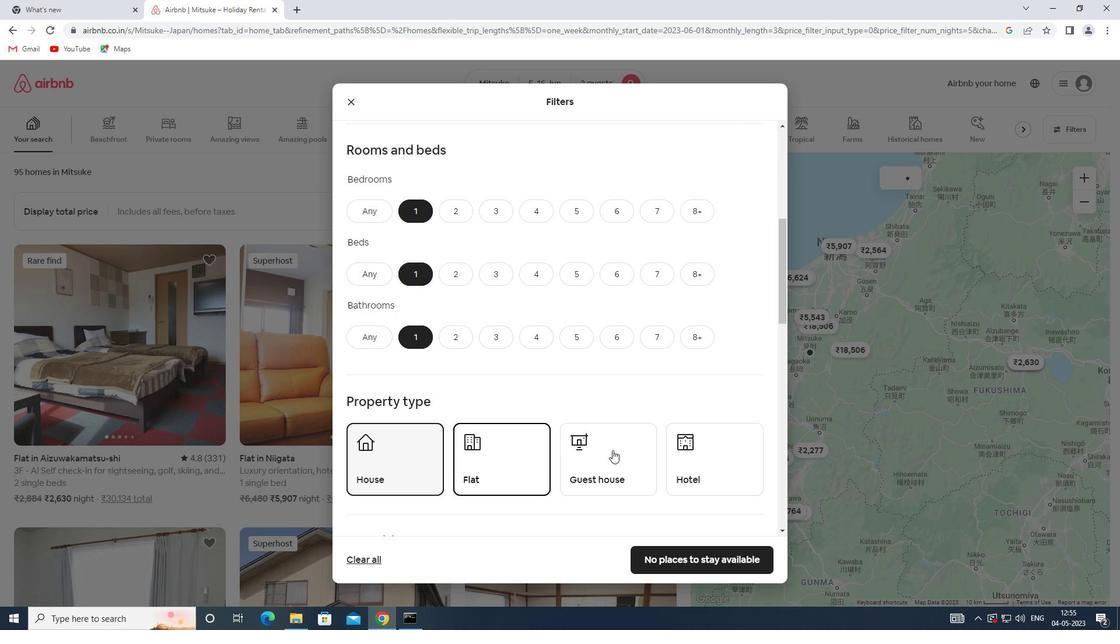
Action: Mouse pressed left at (615, 450)
Screenshot: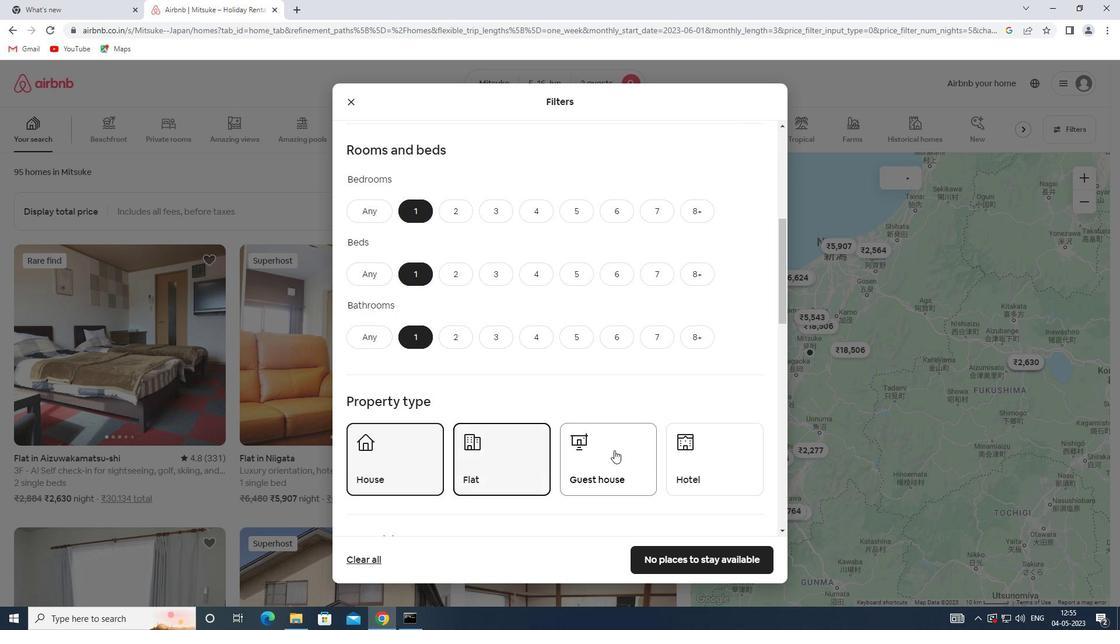 
Action: Mouse moved to (699, 451)
Screenshot: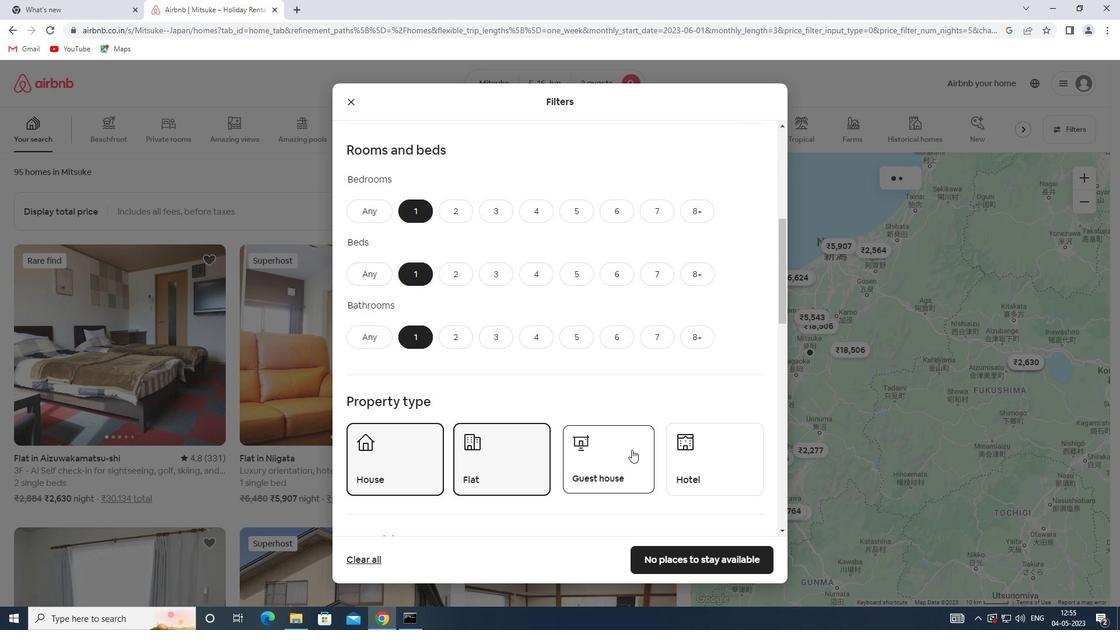 
Action: Mouse pressed left at (699, 451)
Screenshot: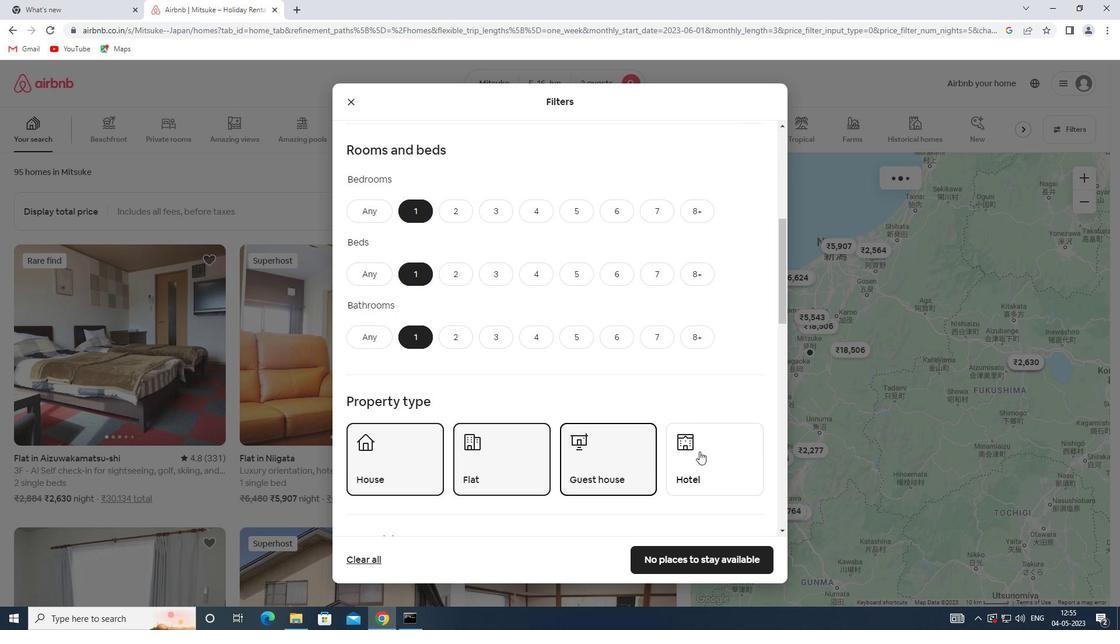 
Action: Mouse moved to (588, 404)
Screenshot: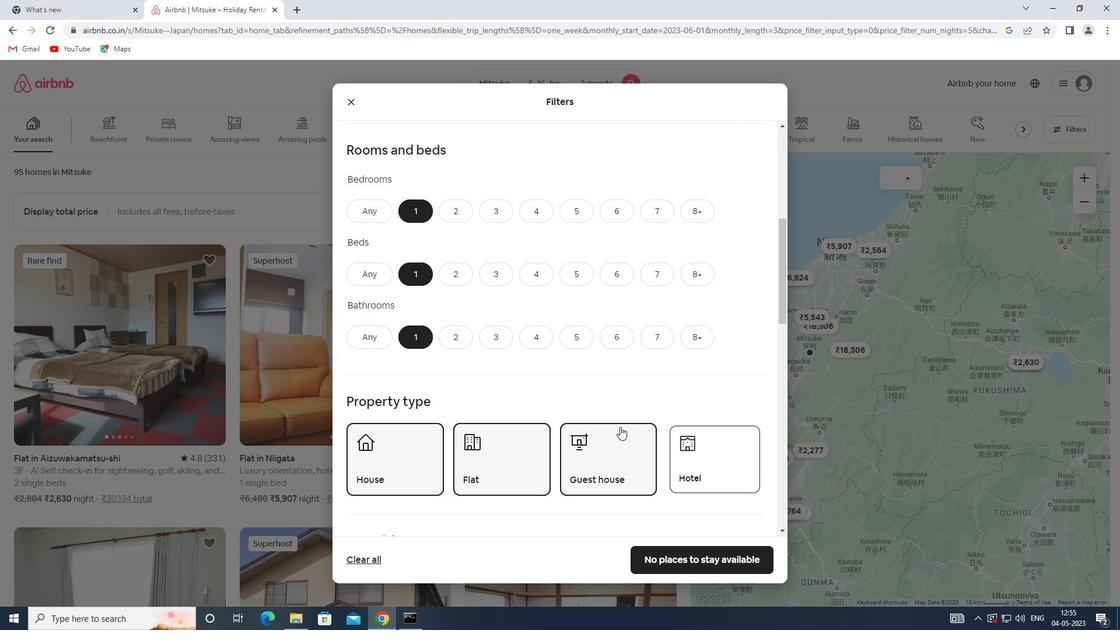 
Action: Mouse scrolled (588, 403) with delta (0, 0)
Screenshot: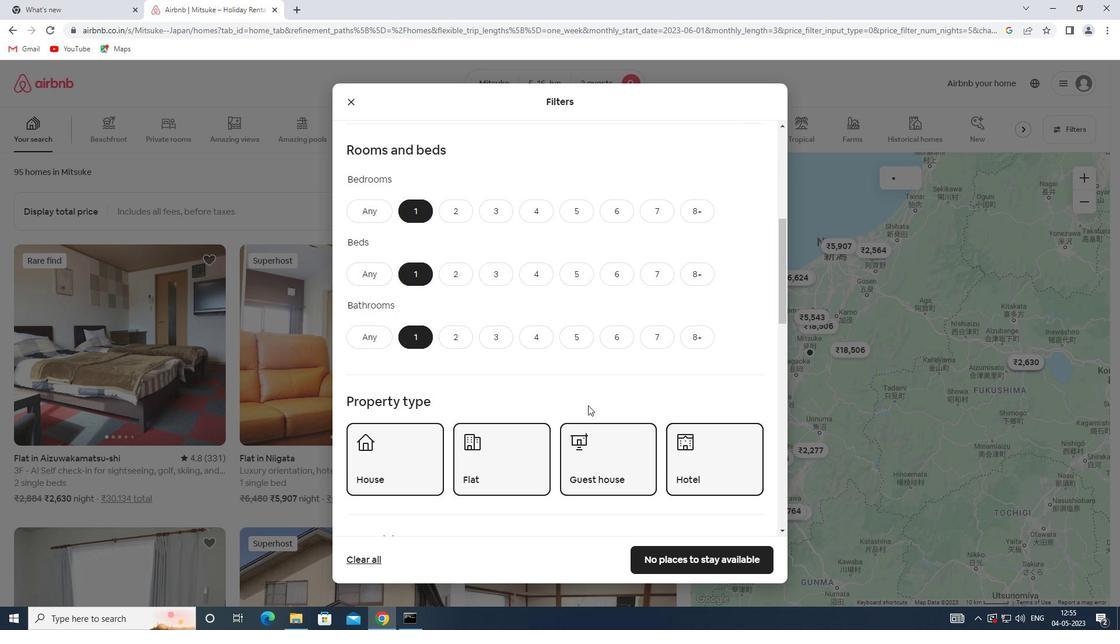 
Action: Mouse scrolled (588, 403) with delta (0, 0)
Screenshot: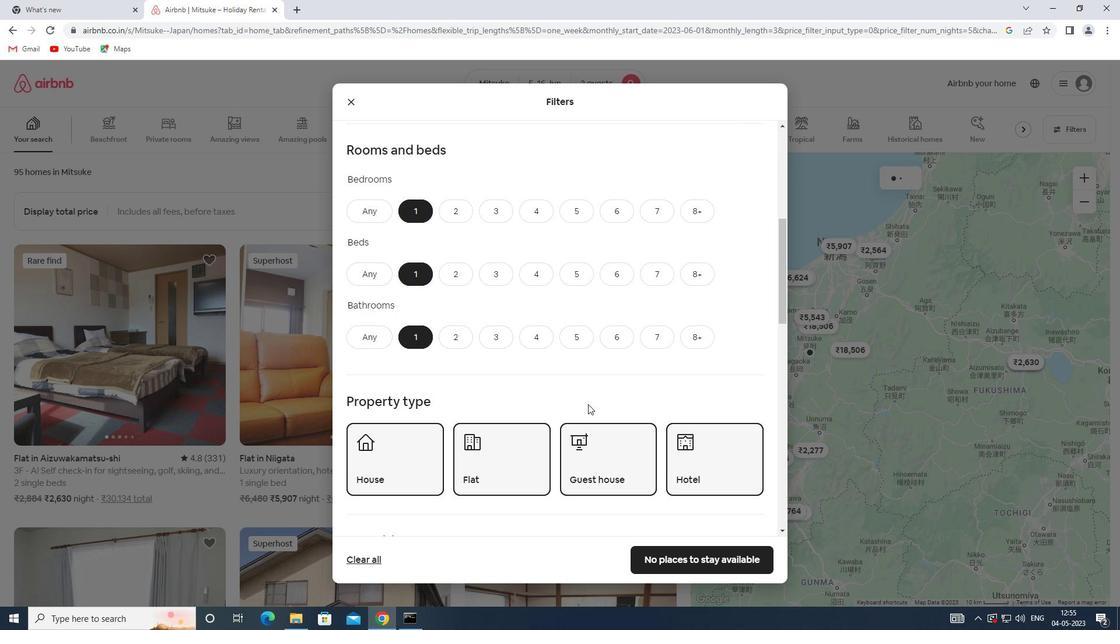 
Action: Mouse scrolled (588, 403) with delta (0, 0)
Screenshot: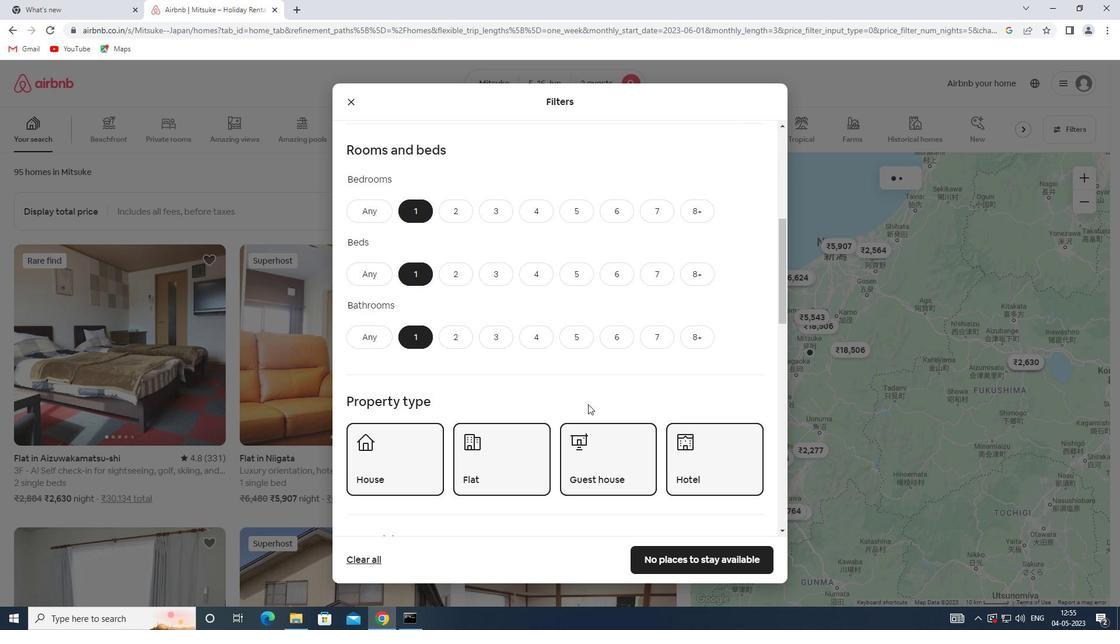 
Action: Mouse moved to (587, 399)
Screenshot: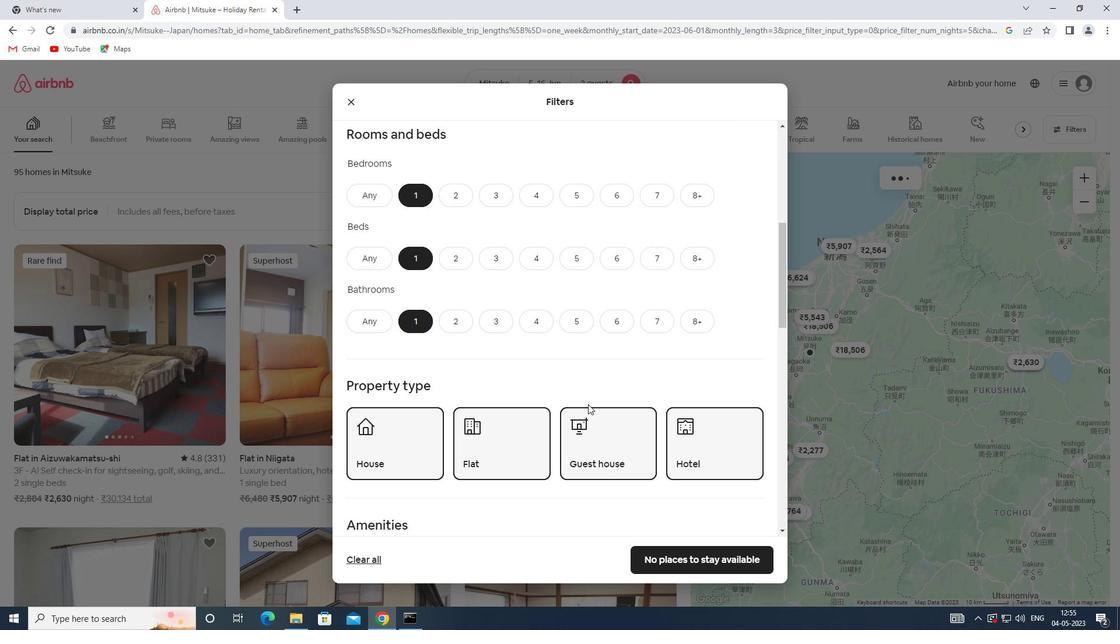 
Action: Mouse scrolled (587, 398) with delta (0, 0)
Screenshot: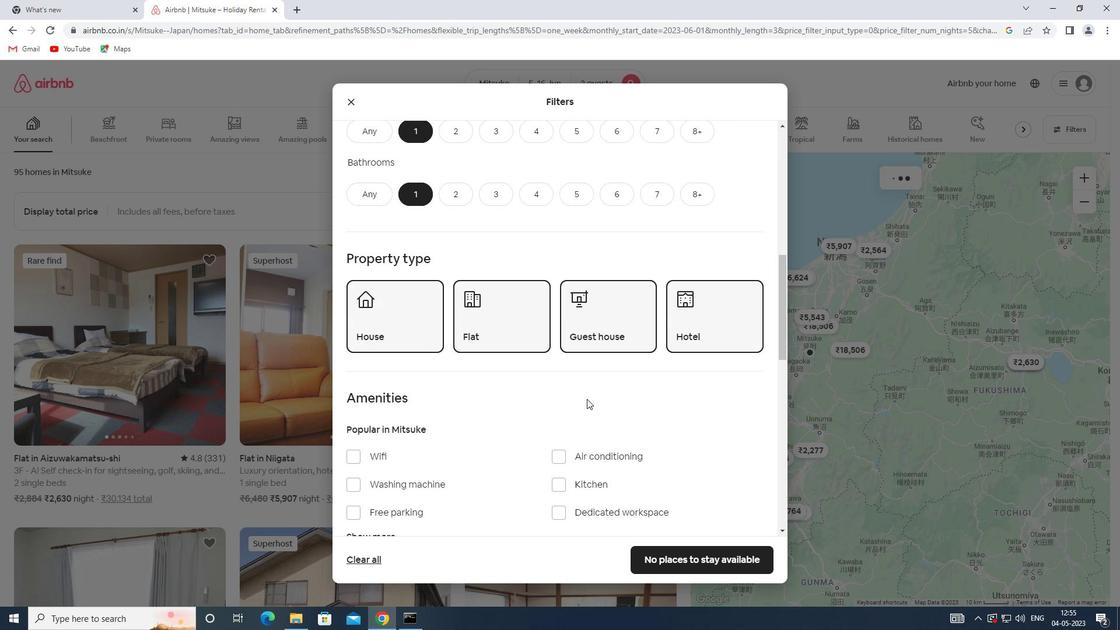 
Action: Mouse scrolled (587, 398) with delta (0, 0)
Screenshot: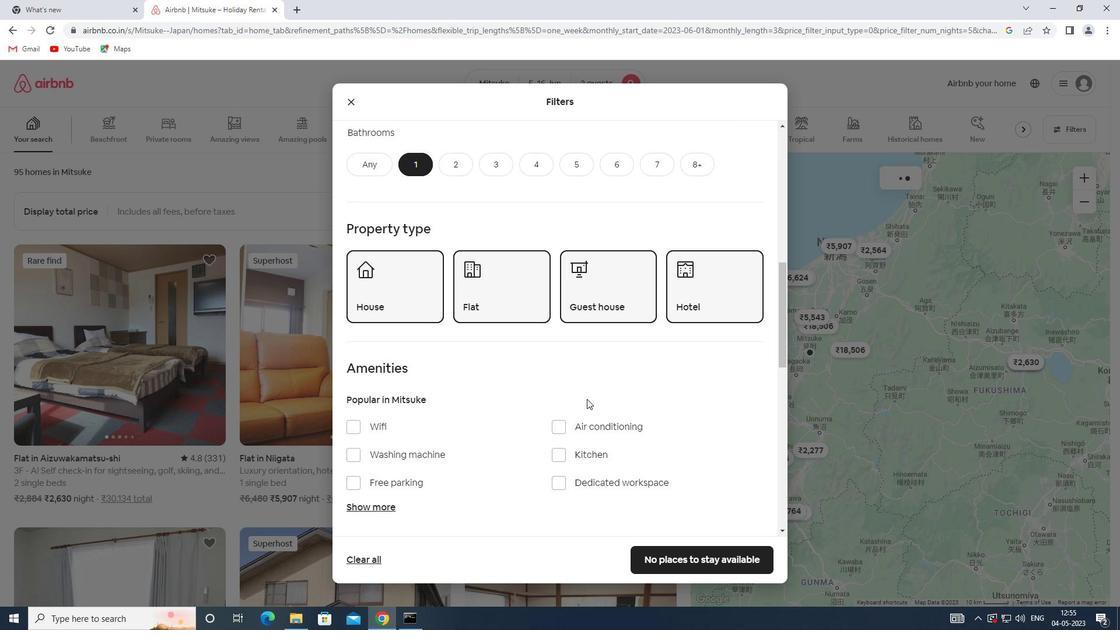 
Action: Mouse scrolled (587, 398) with delta (0, 0)
Screenshot: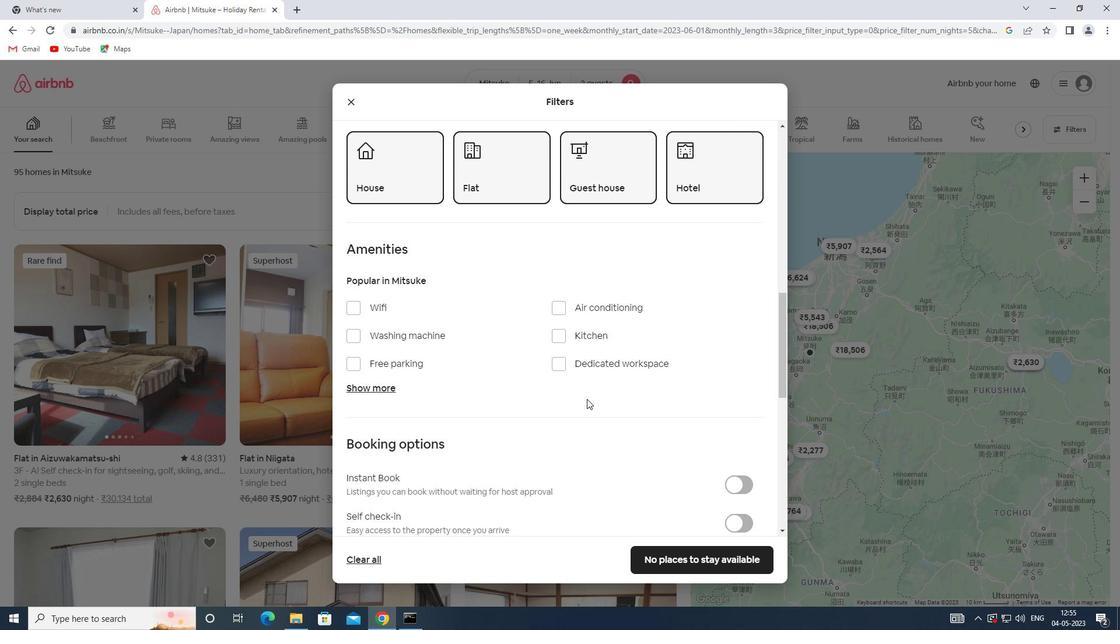 
Action: Mouse moved to (734, 468)
Screenshot: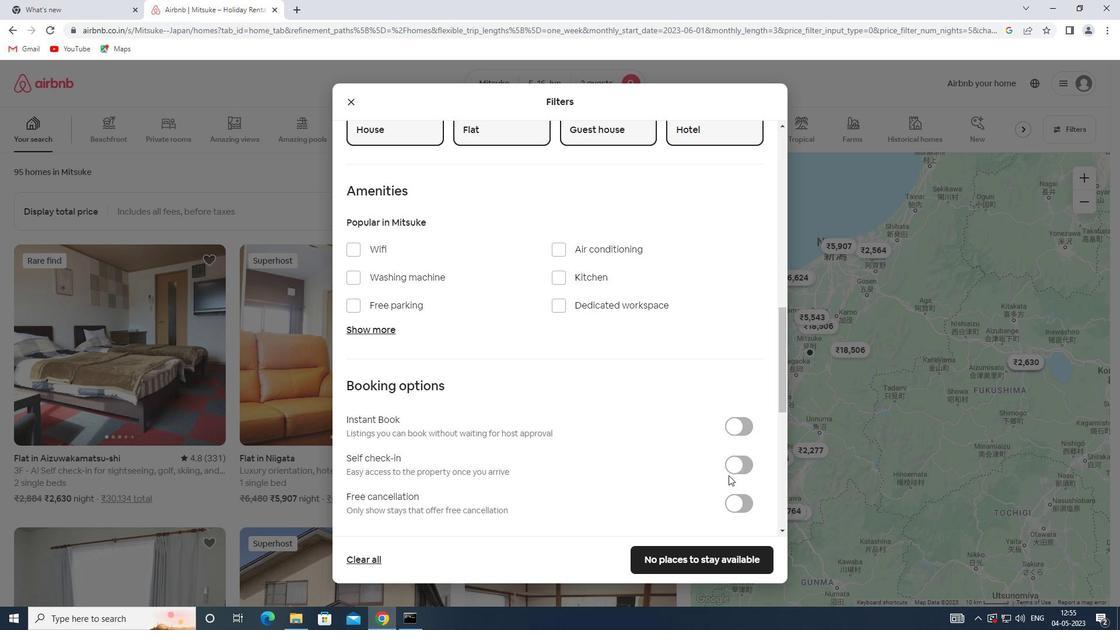 
Action: Mouse pressed left at (734, 468)
Screenshot: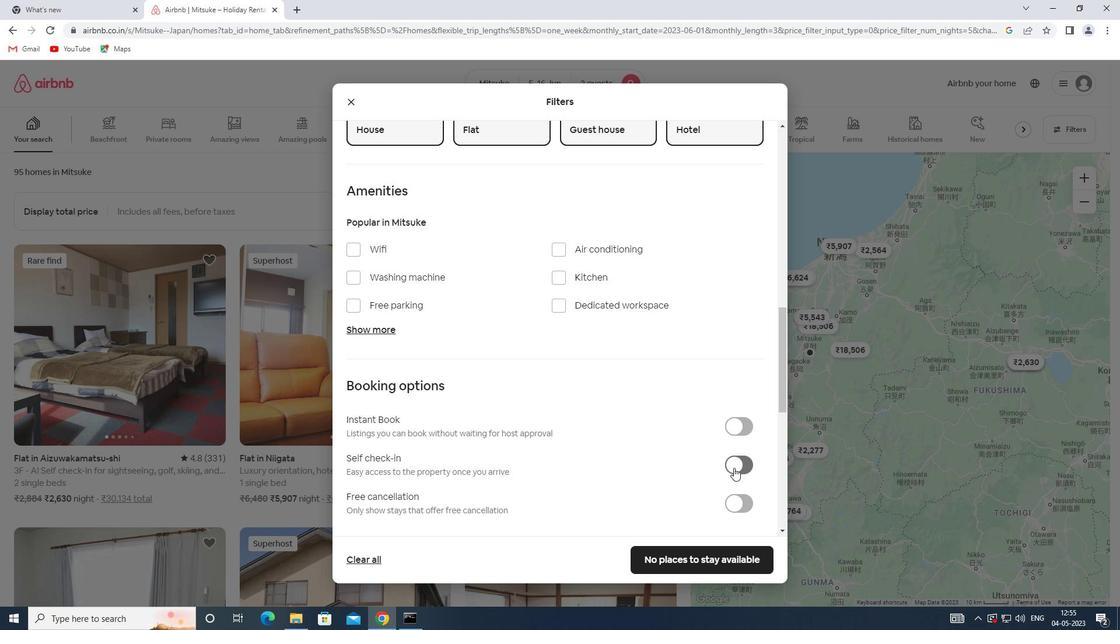 
Action: Mouse moved to (529, 422)
Screenshot: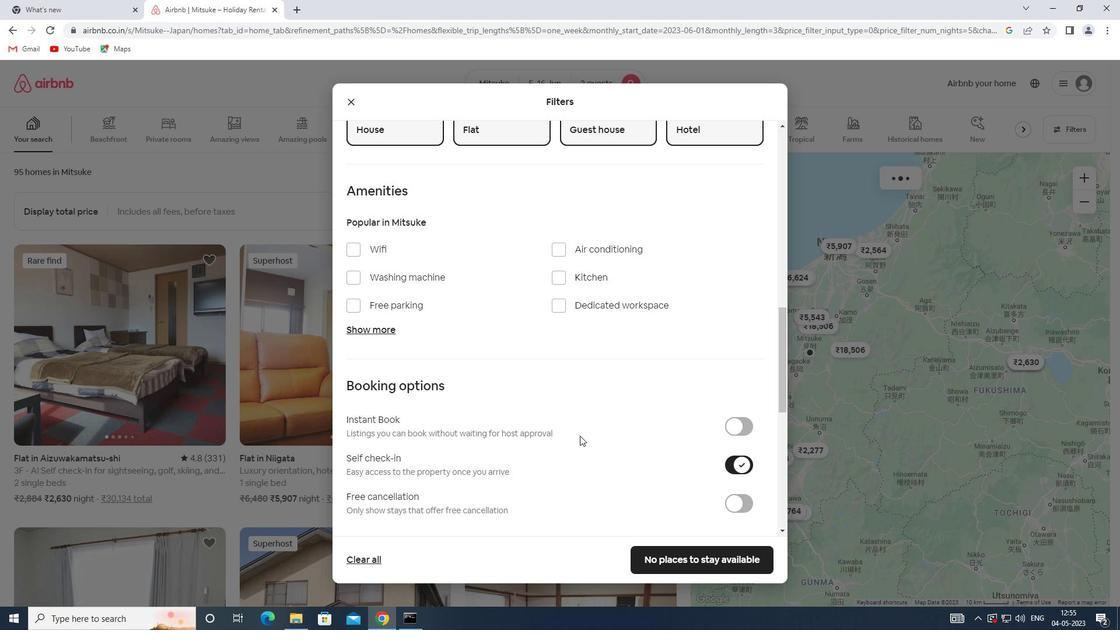
Action: Mouse scrolled (529, 421) with delta (0, 0)
Screenshot: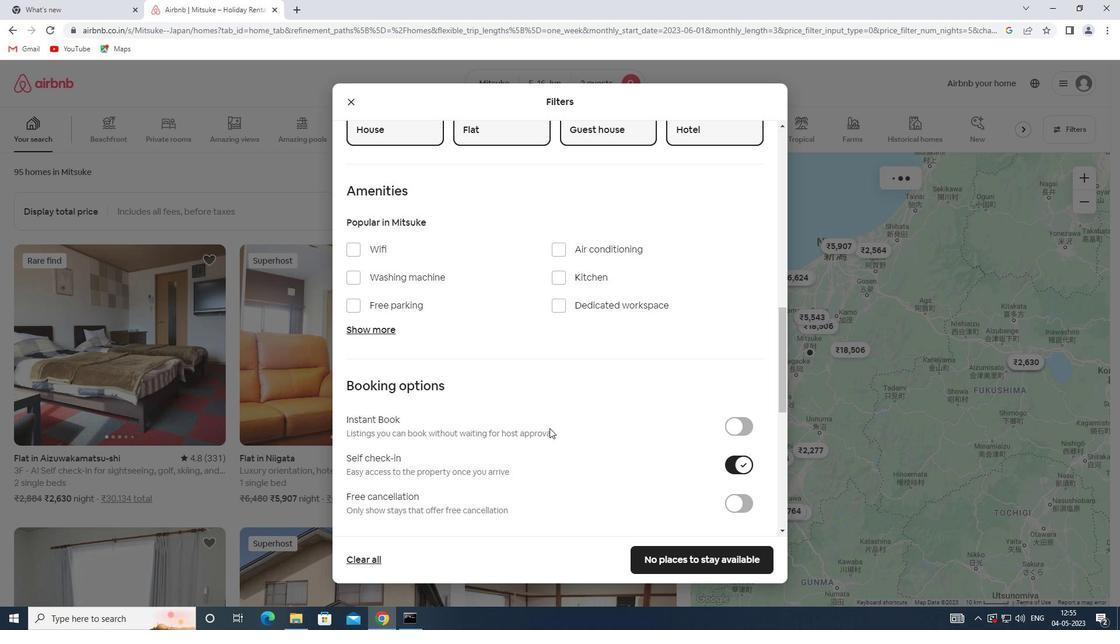 
Action: Mouse scrolled (529, 421) with delta (0, 0)
Screenshot: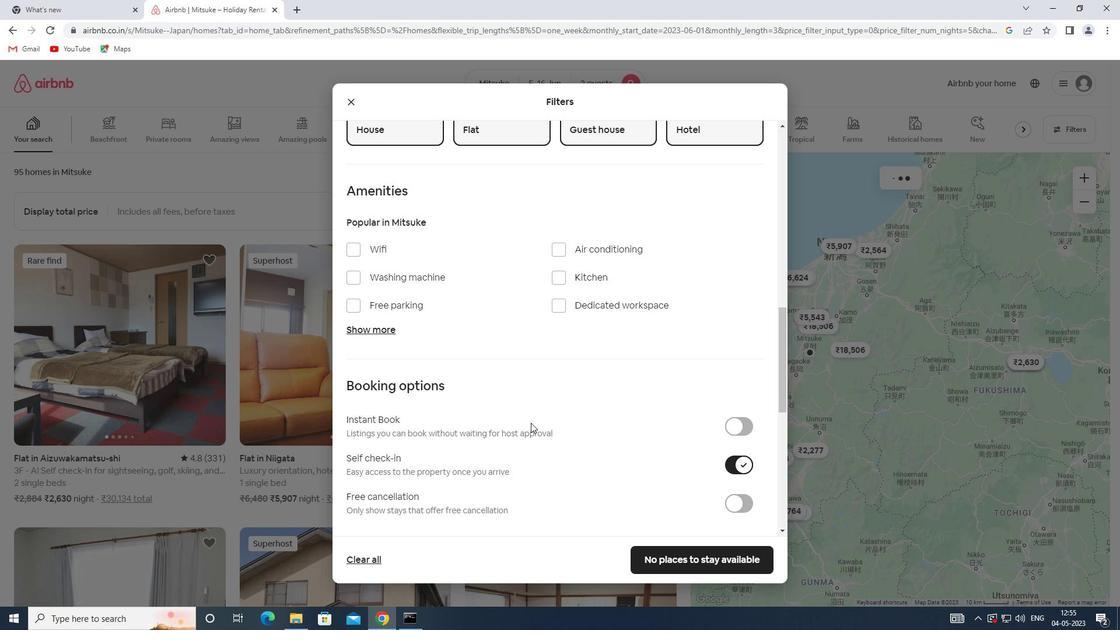
Action: Mouse scrolled (529, 421) with delta (0, 0)
Screenshot: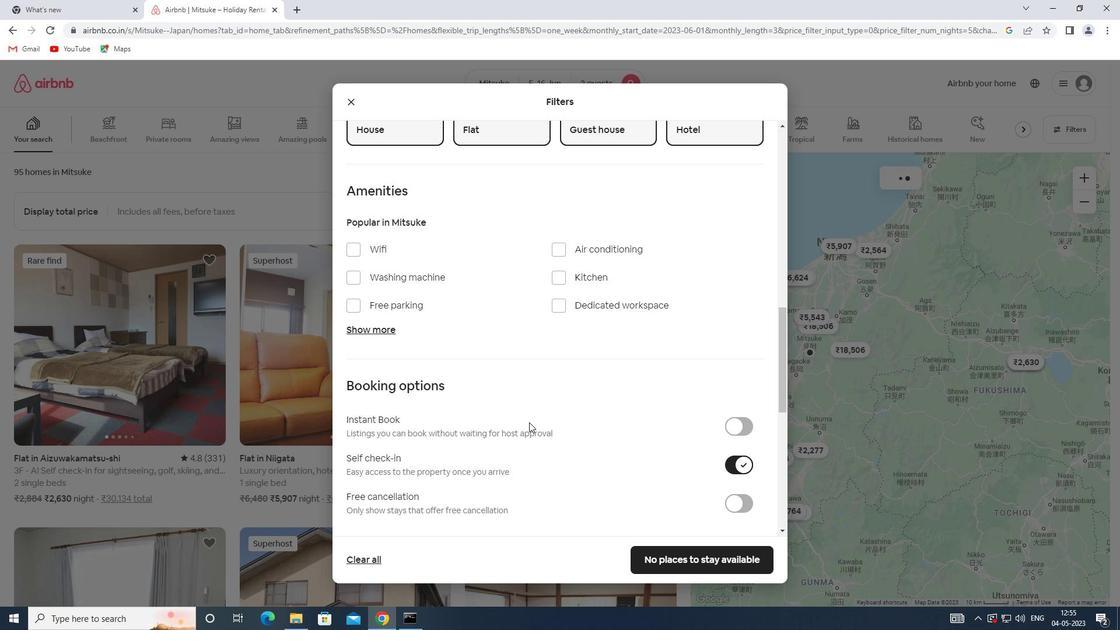 
Action: Mouse scrolled (529, 421) with delta (0, 0)
Screenshot: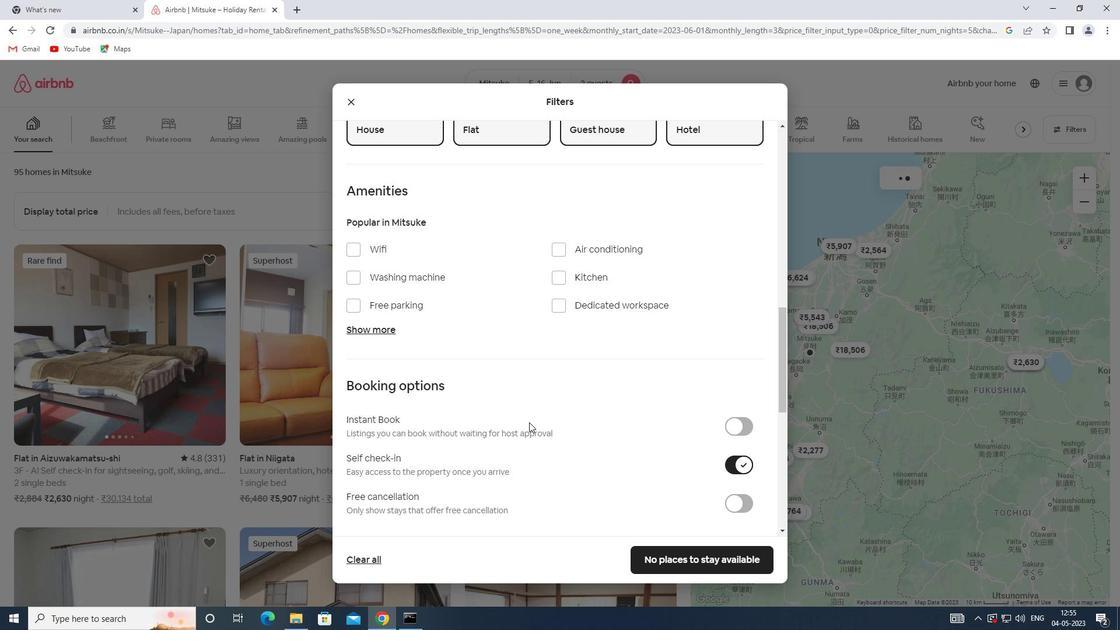 
Action: Mouse moved to (525, 415)
Screenshot: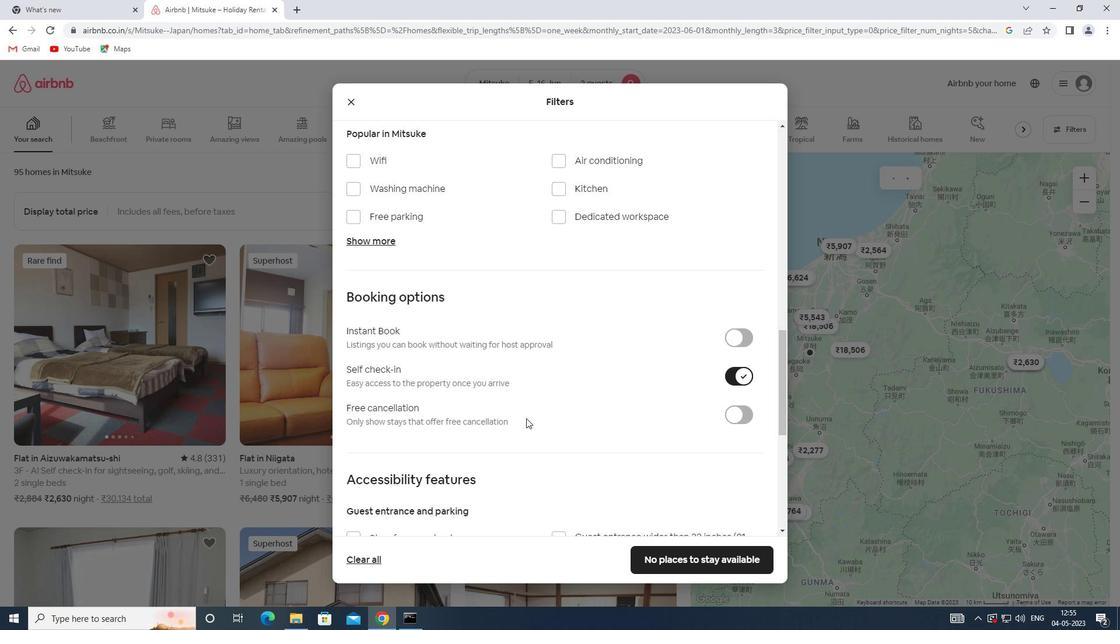 
Action: Mouse scrolled (525, 414) with delta (0, 0)
Screenshot: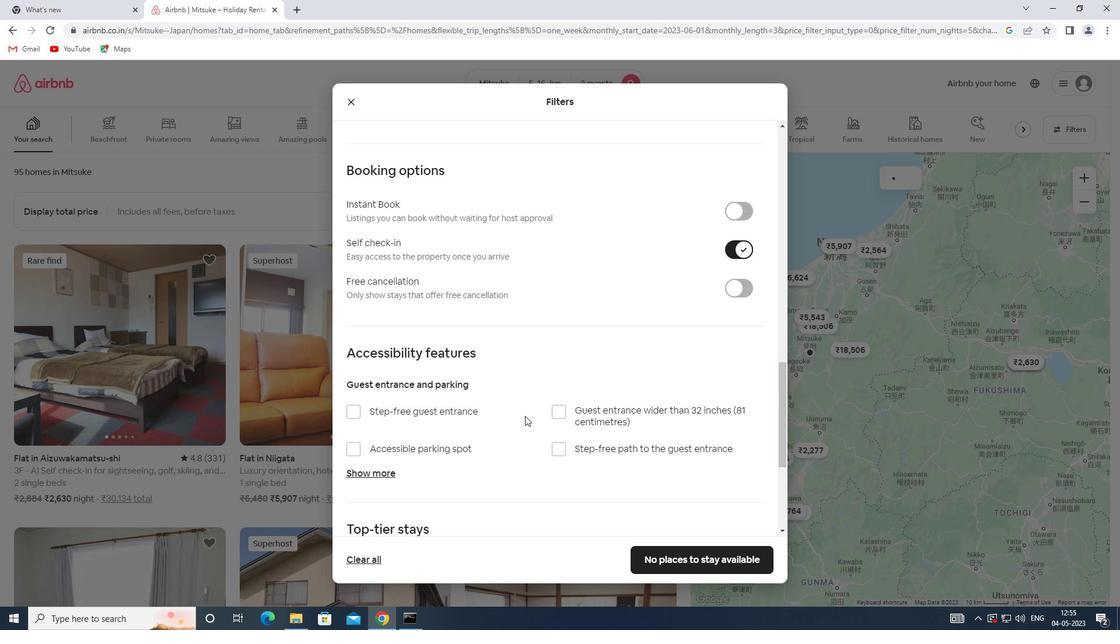 
Action: Mouse scrolled (525, 414) with delta (0, 0)
Screenshot: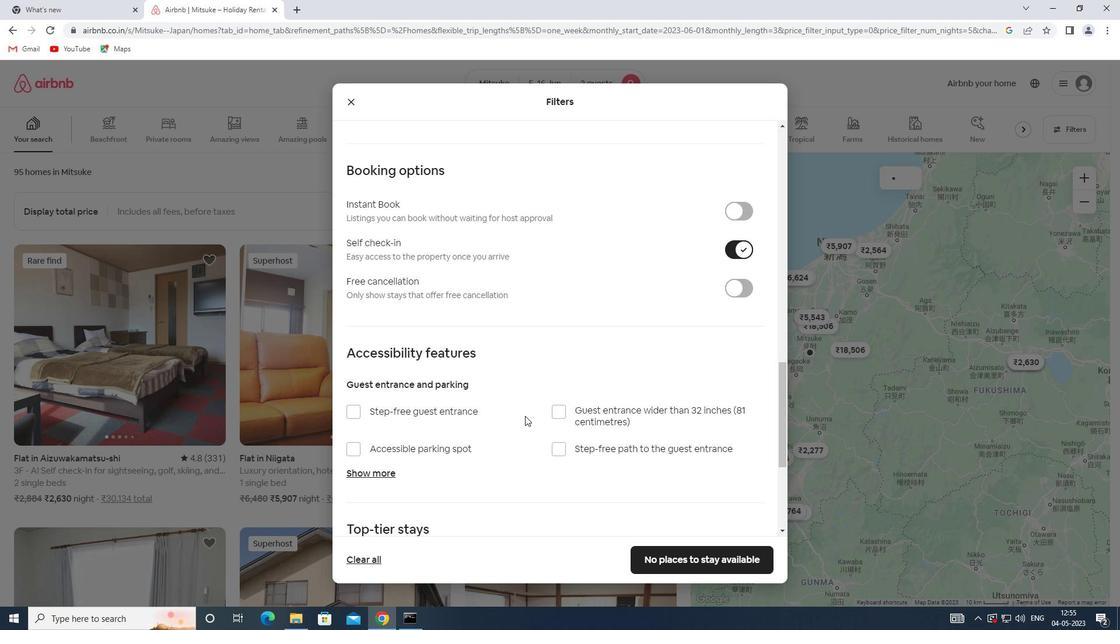 
Action: Mouse scrolled (525, 414) with delta (0, 0)
Screenshot: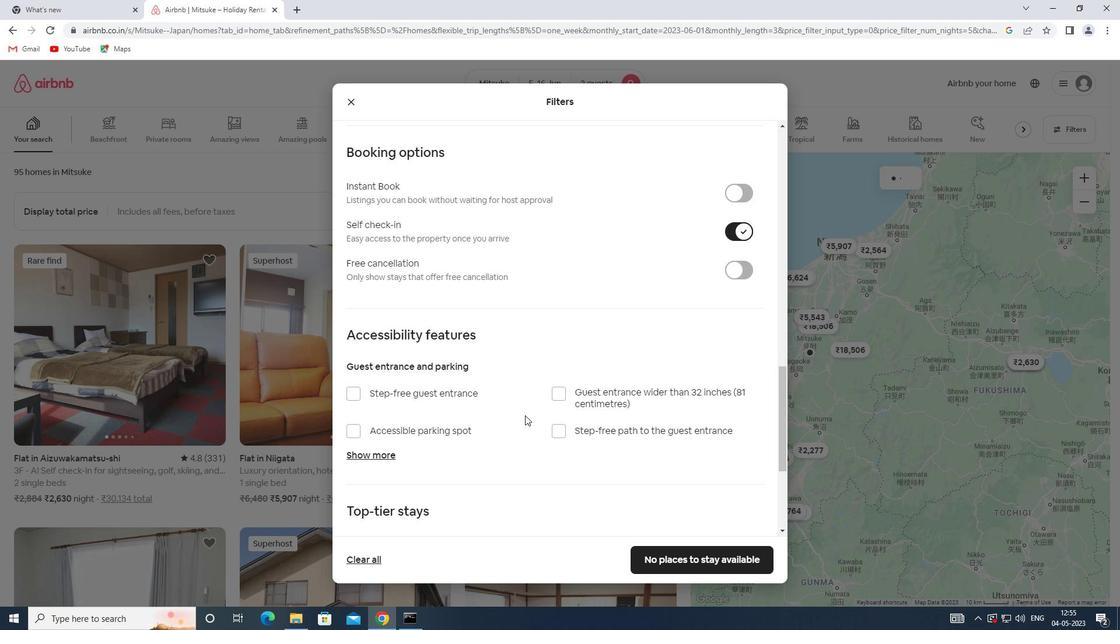 
Action: Mouse moved to (379, 495)
Screenshot: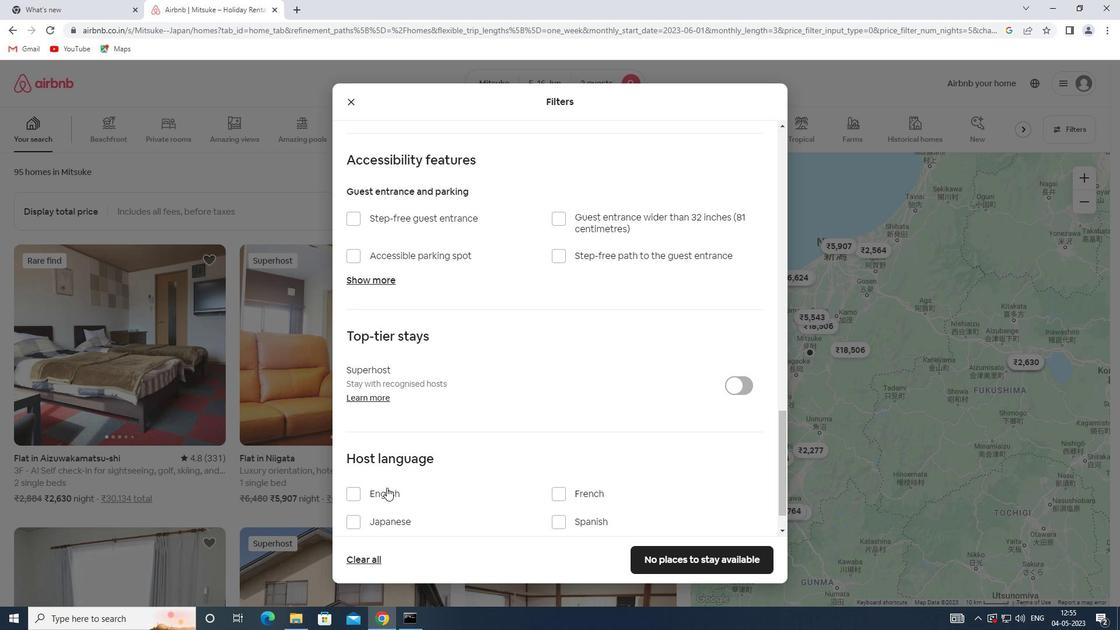 
Action: Mouse pressed left at (379, 495)
Screenshot: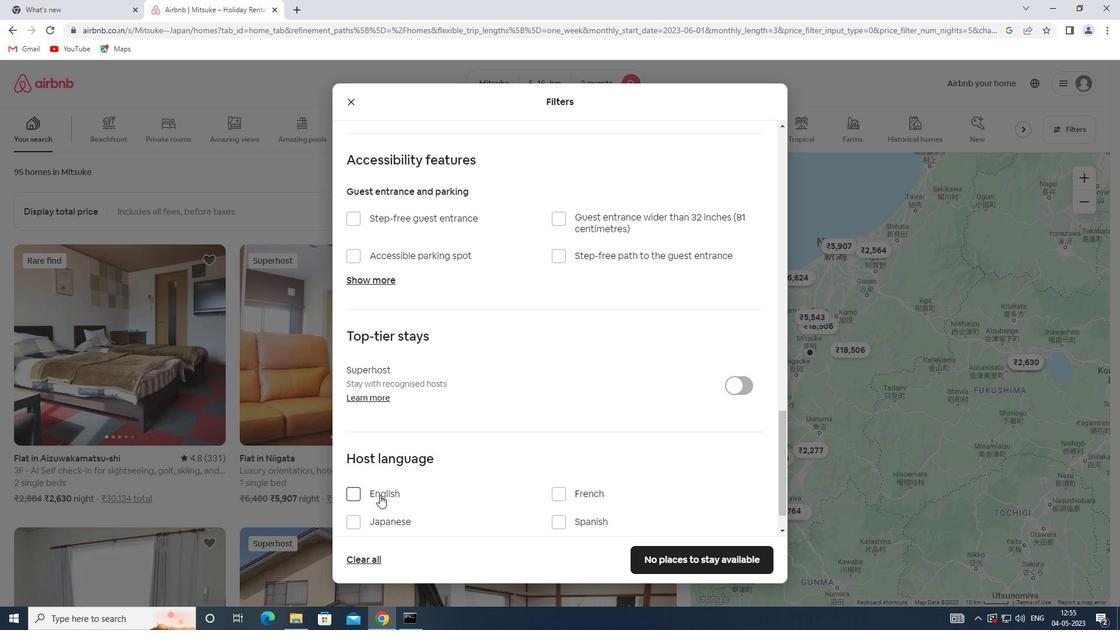 
Action: Mouse moved to (734, 556)
Screenshot: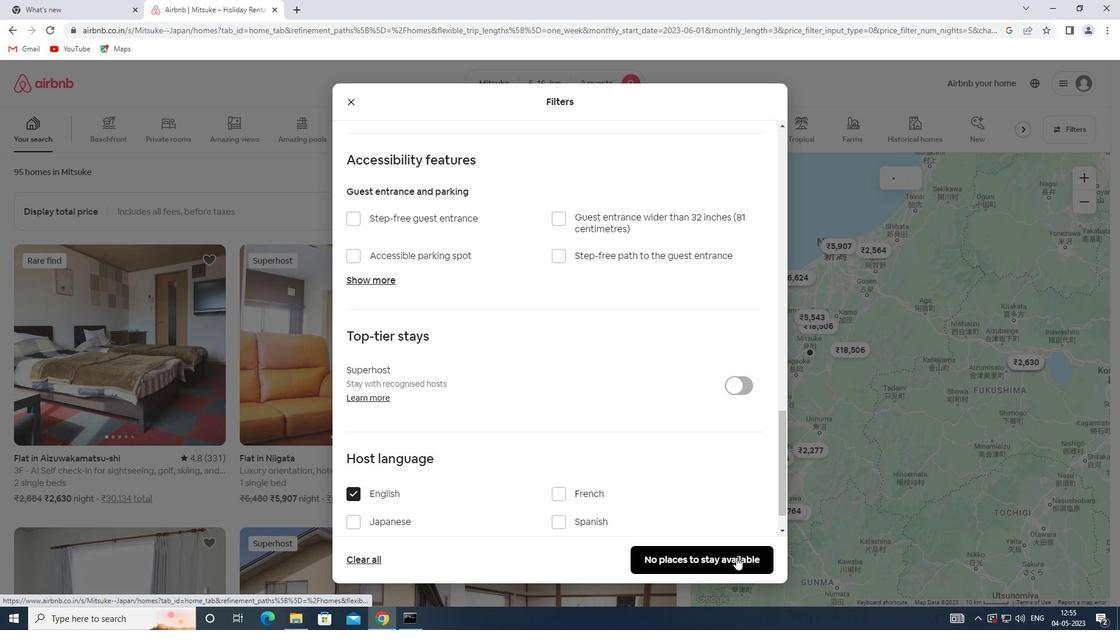 
Action: Mouse pressed left at (734, 556)
Screenshot: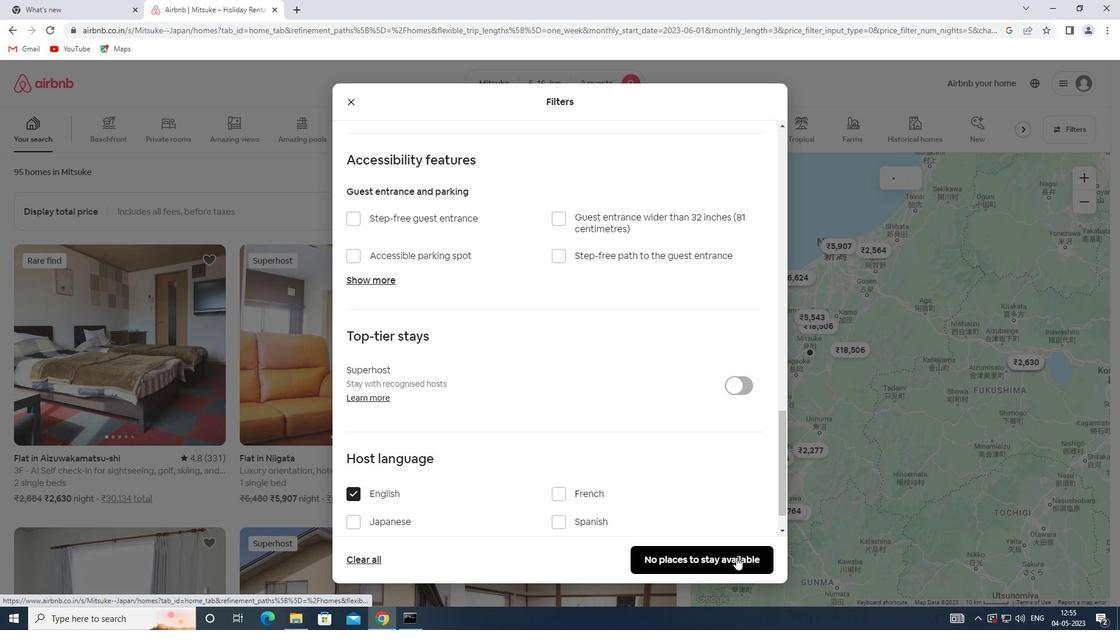 
Action: Mouse moved to (734, 555)
Screenshot: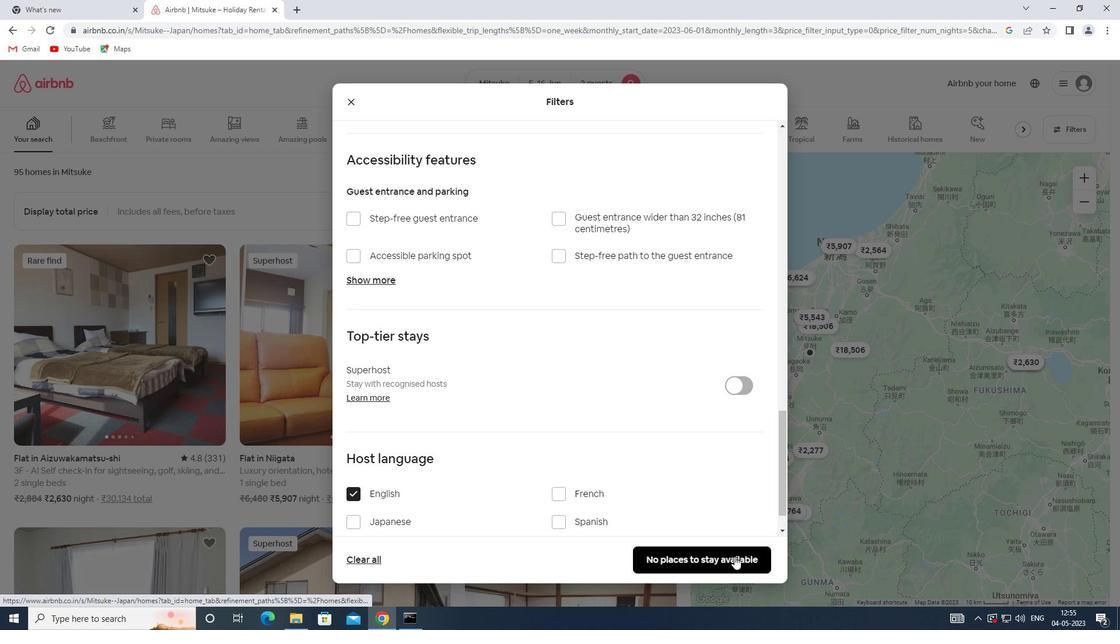 
